 Task: Add an event with the title Second Lunch Break: Mindfulness and Stress Reduction Workshop, date ''2024/04/28'', time 8:00 AM to 10:00 AMand add a description: Teams will work together to analyze, strategize, and develop innovative solutions to the given challenges. They will leverage the collective intelligence and skills of team members to generate ideas, evaluate options, and make informed decisions.Select event color  Lavender . Add location for the event as: 789 Erechtheion, Athens, Greece, logged in from the account softage.10@softage.netand send the event invitation to softage.4@softage.net and softage.5@softage.net. Set a reminder for the event Every weekday(Monday to Friday)
Action: Mouse moved to (56, 90)
Screenshot: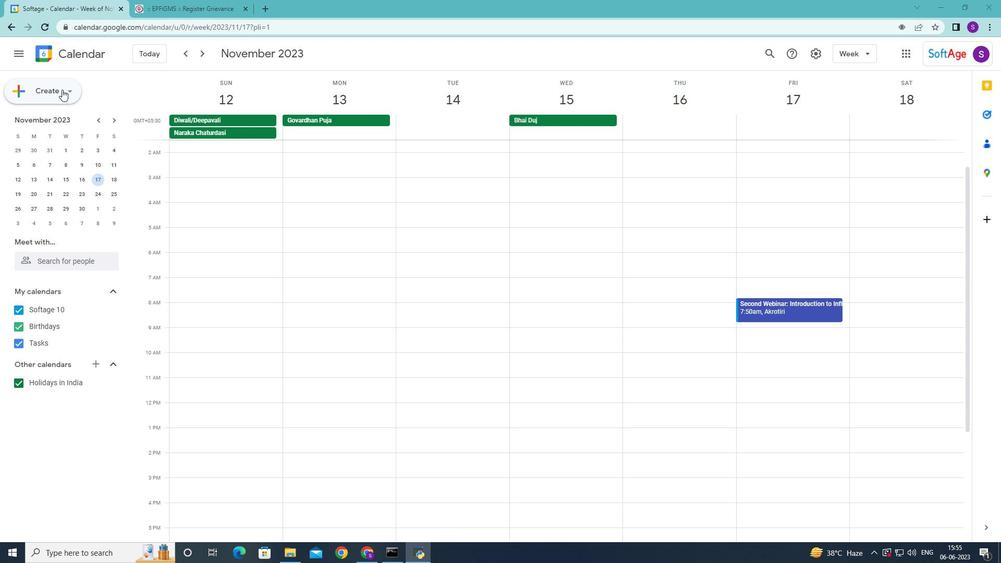 
Action: Mouse pressed left at (56, 90)
Screenshot: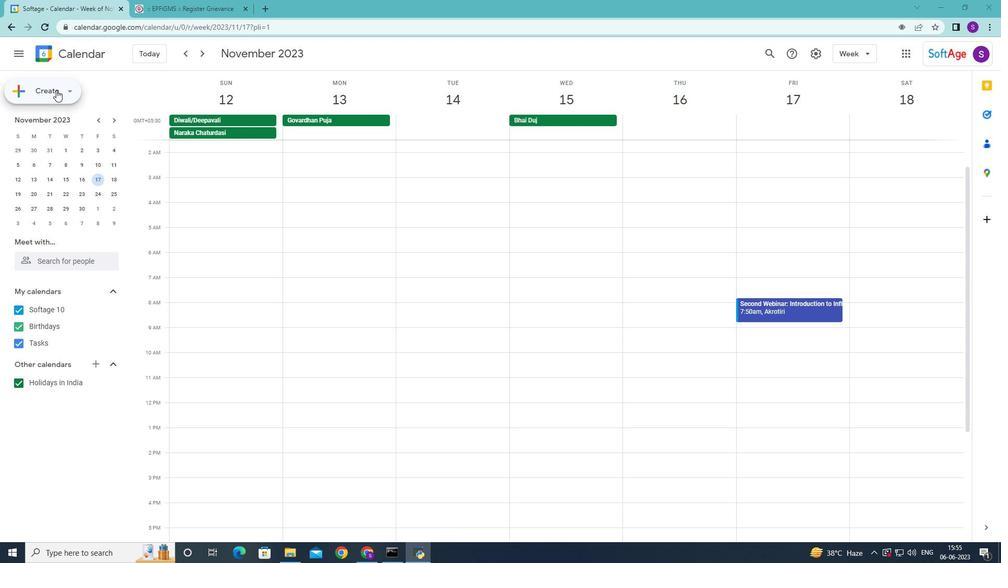 
Action: Mouse moved to (67, 120)
Screenshot: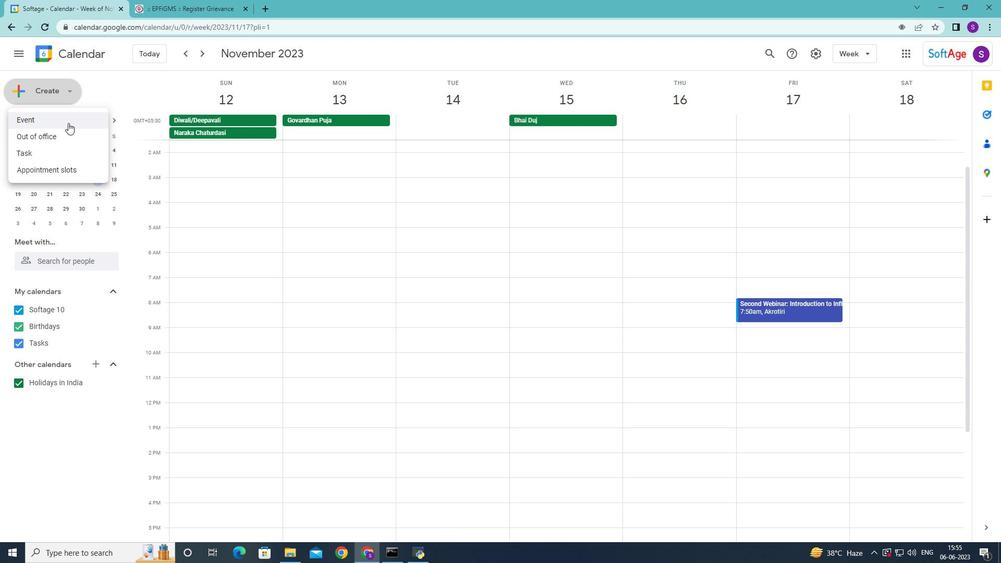 
Action: Mouse pressed left at (67, 120)
Screenshot: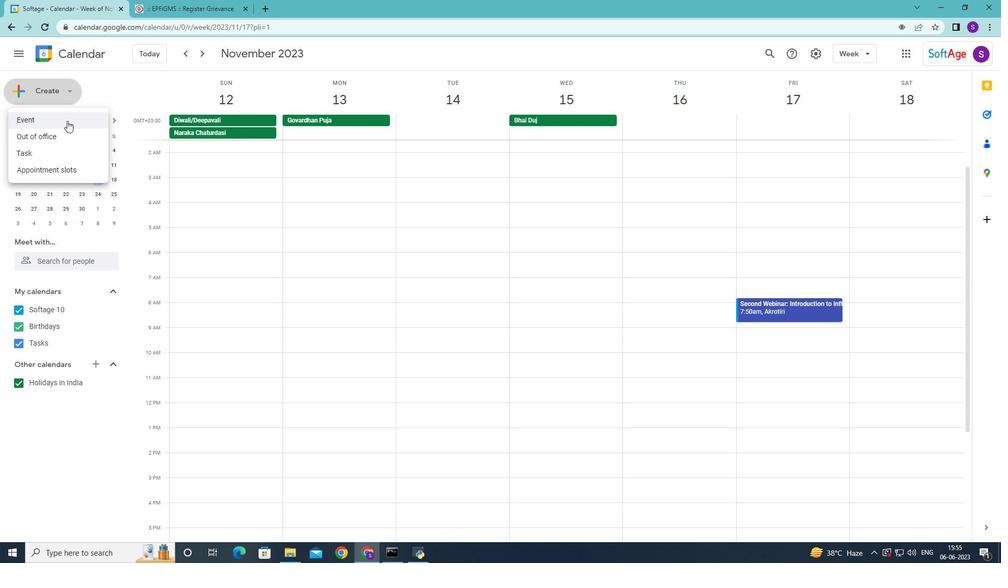 
Action: Mouse moved to (555, 265)
Screenshot: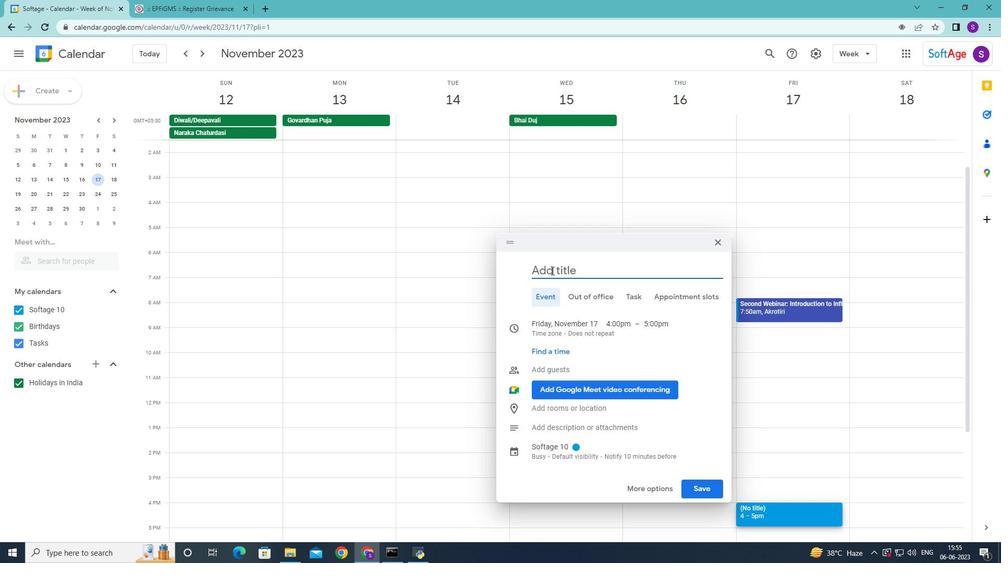 
Action: Mouse pressed left at (555, 265)
Screenshot: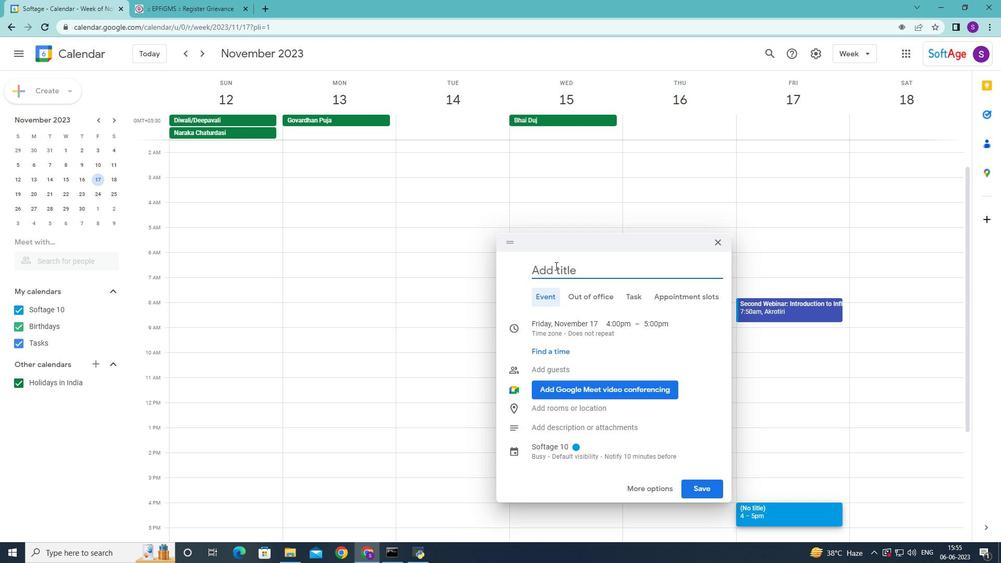 
Action: Key pressed <Key.shift>Second<Key.space><Key.shift>Lunch<Key.space><Key.shift>Break<Key.shift_r>:<Key.space><Key.shift>Mindfulness<Key.space>and<Key.space>stress<Key.space><Key.shift>Reduction<Key.space><Key.shift><Key.shift>Workshop,<Key.space><Key.shift>
Screenshot: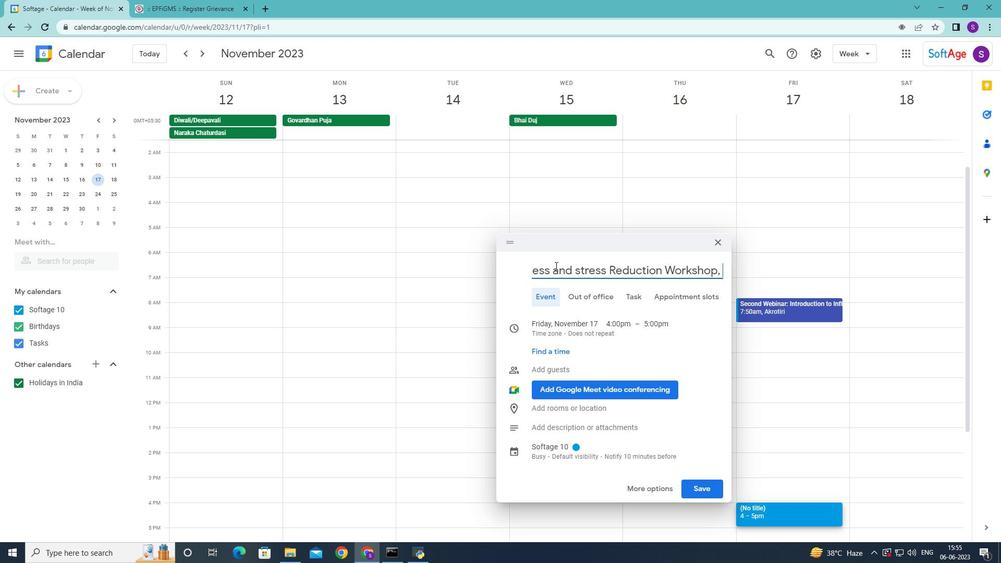 
Action: Mouse moved to (559, 335)
Screenshot: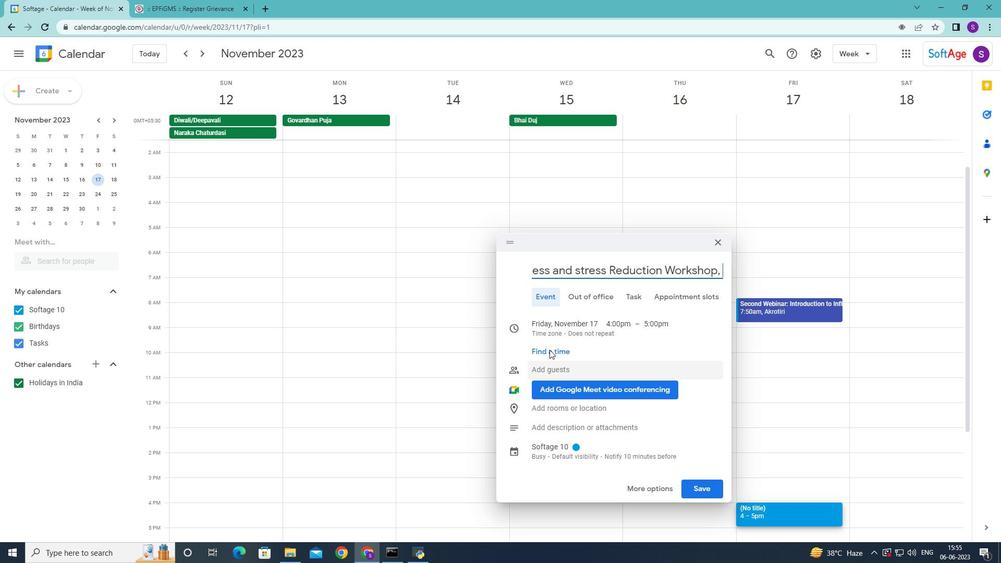 
Action: Mouse pressed left at (559, 335)
Screenshot: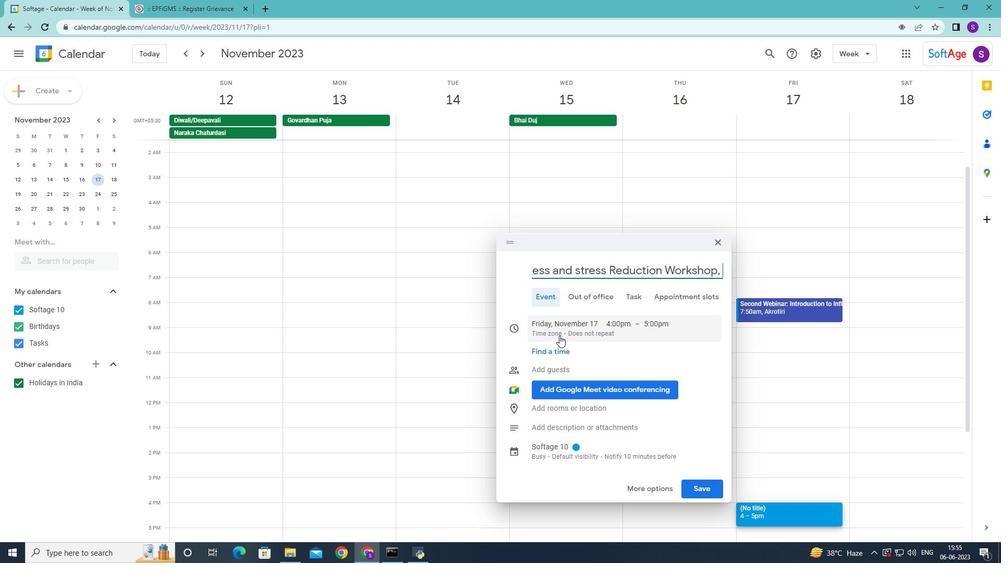 
Action: Mouse moved to (572, 306)
Screenshot: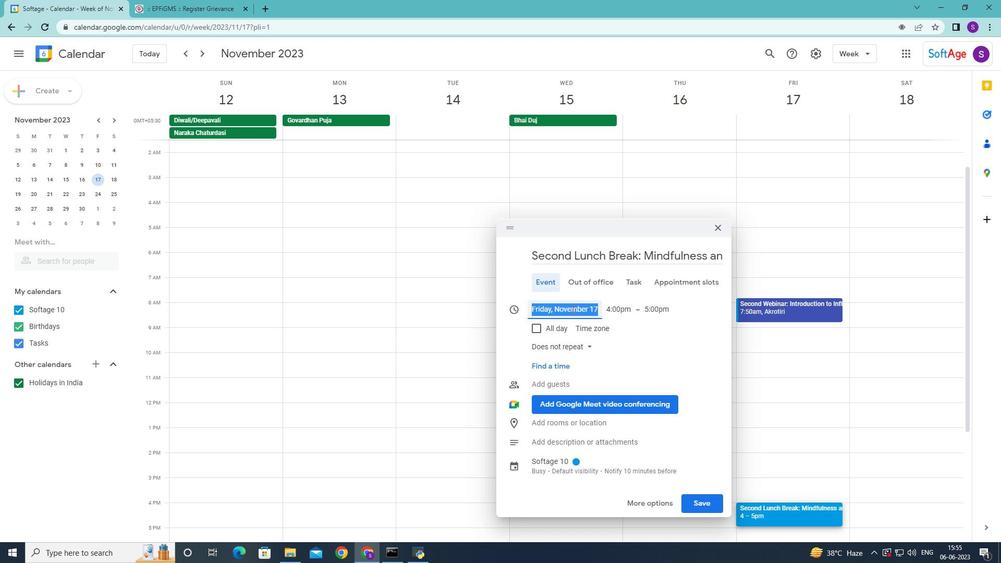 
Action: Mouse pressed left at (572, 306)
Screenshot: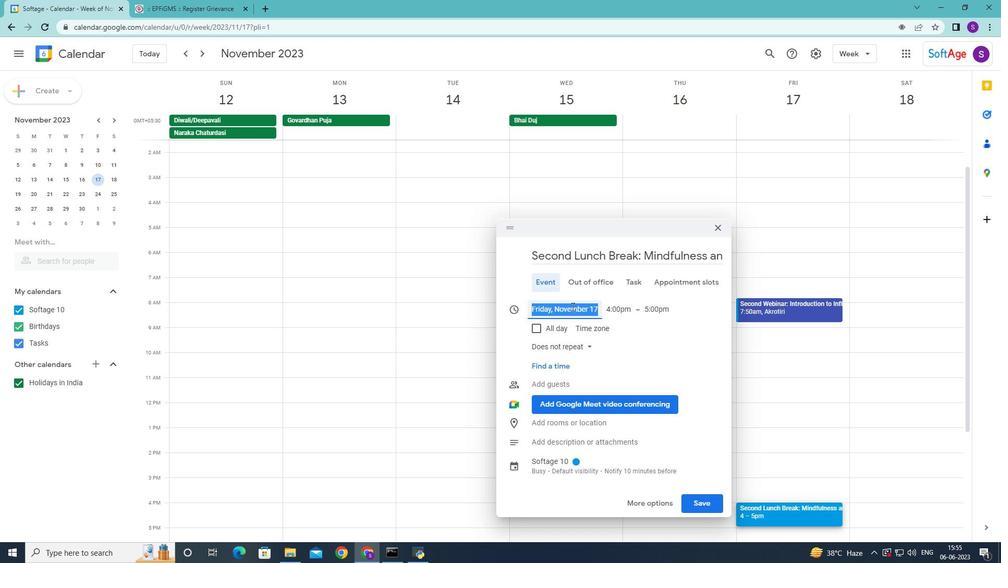 
Action: Mouse moved to (657, 332)
Screenshot: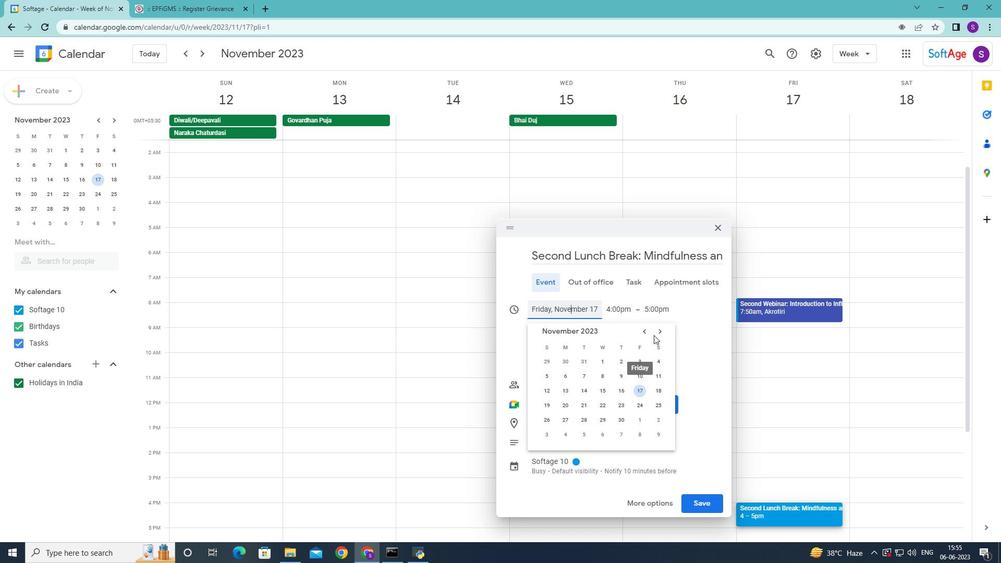
Action: Mouse pressed left at (657, 332)
Screenshot: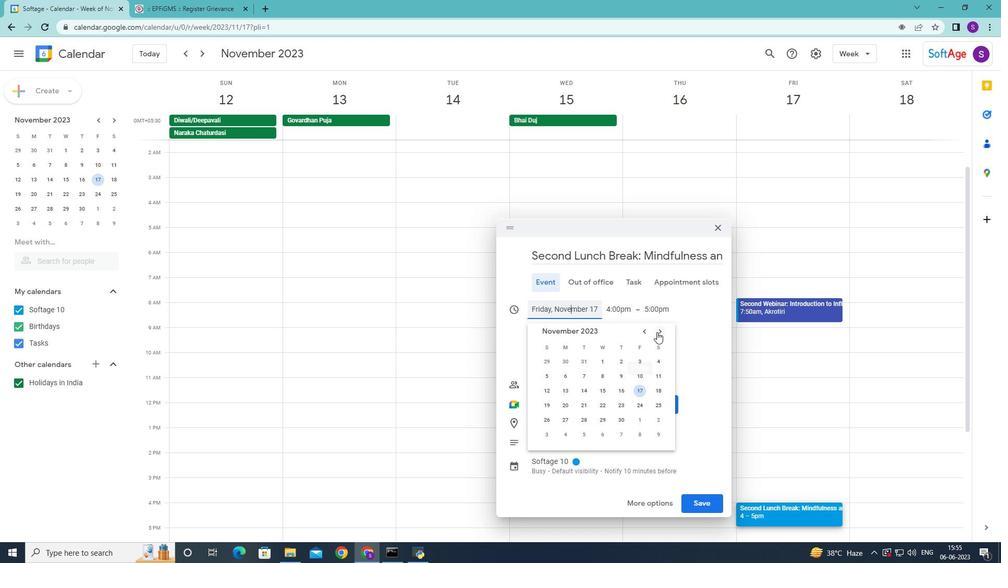 
Action: Mouse pressed left at (657, 332)
Screenshot: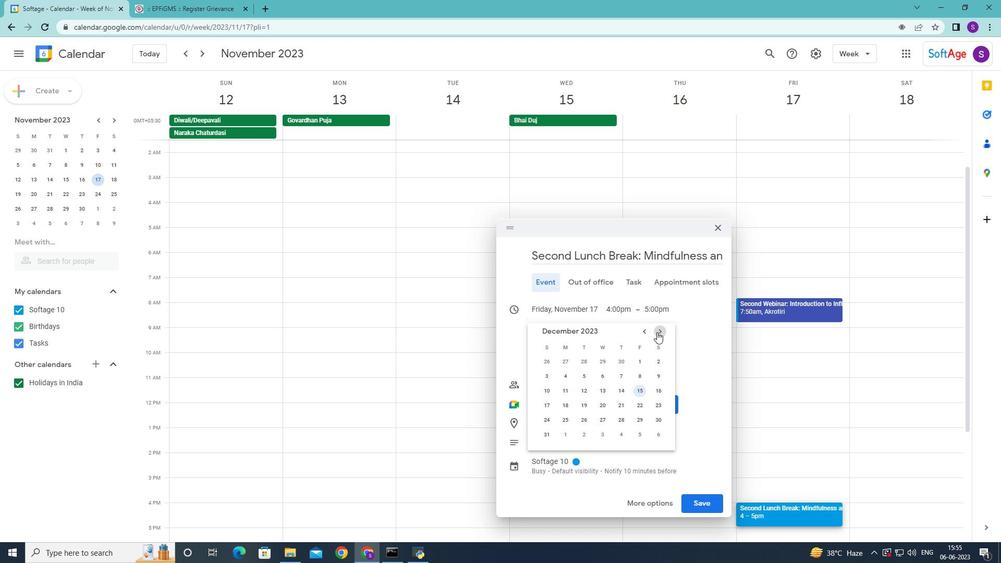 
Action: Mouse pressed left at (657, 332)
Screenshot: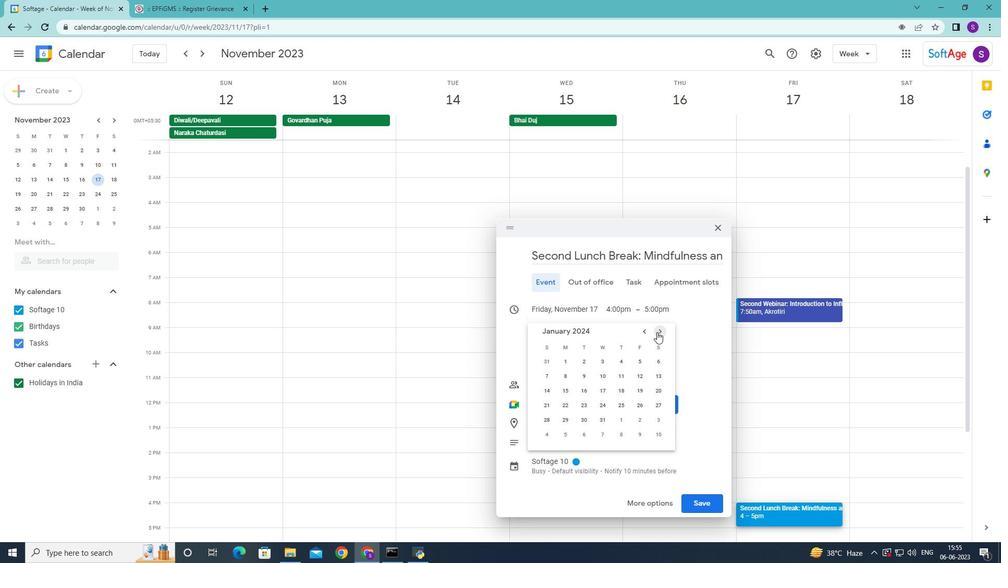
Action: Mouse moved to (657, 331)
Screenshot: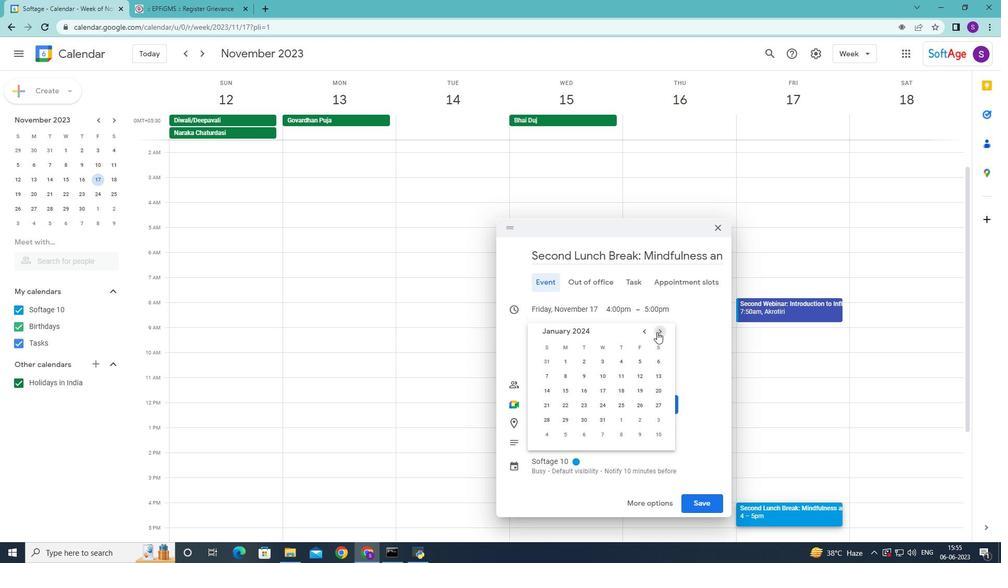 
Action: Mouse pressed left at (657, 331)
Screenshot: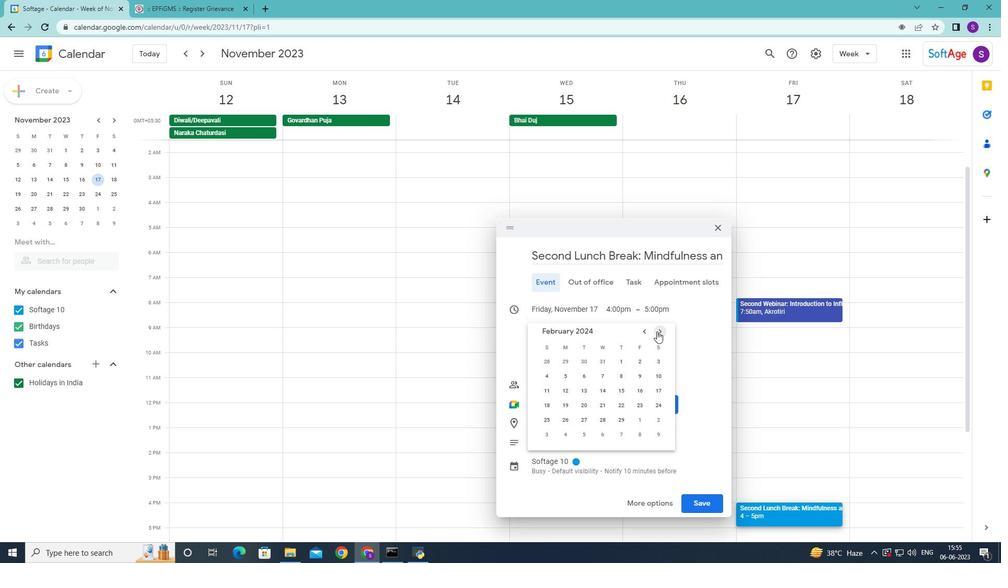 
Action: Mouse pressed left at (657, 331)
Screenshot: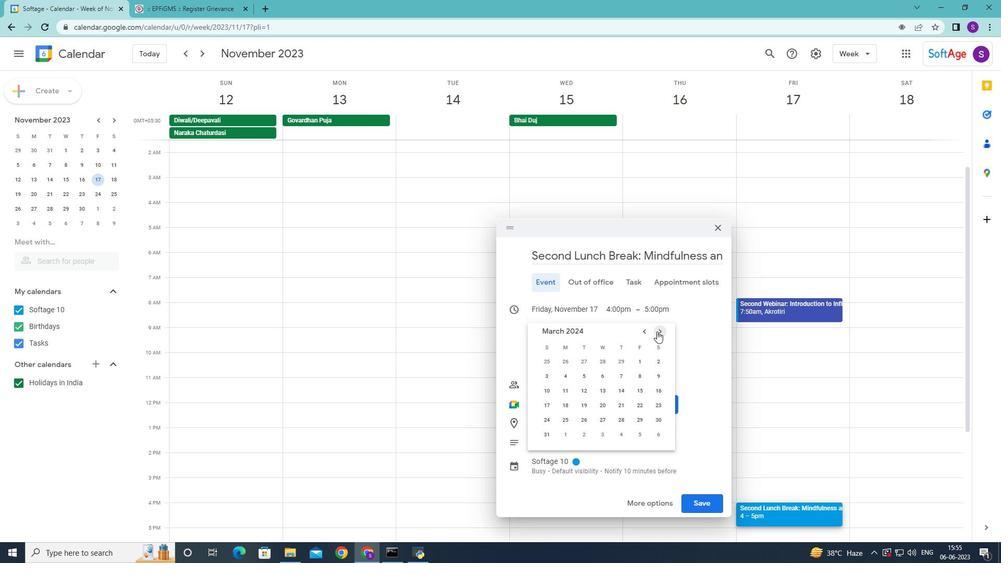 
Action: Mouse moved to (548, 420)
Screenshot: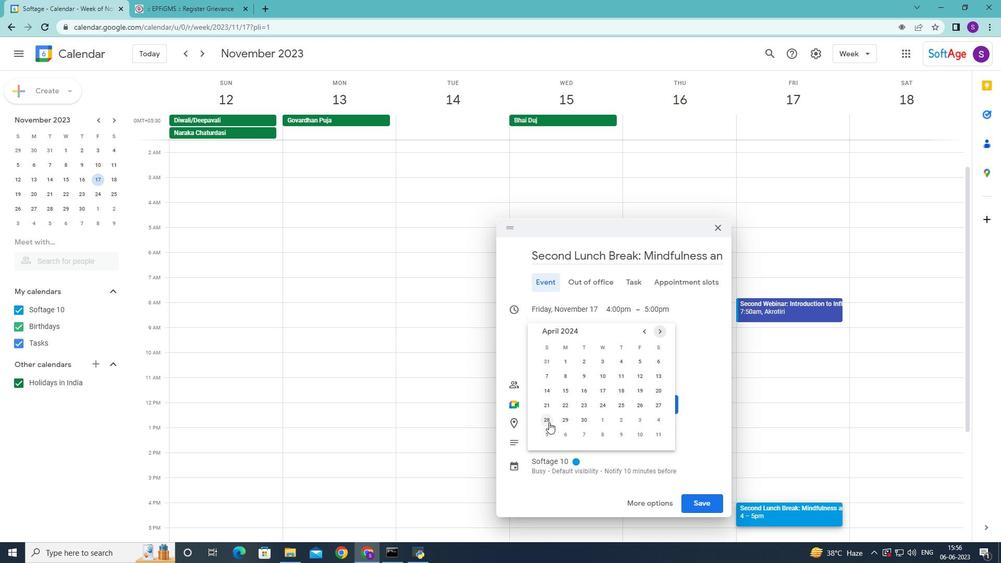 
Action: Mouse pressed left at (548, 420)
Screenshot: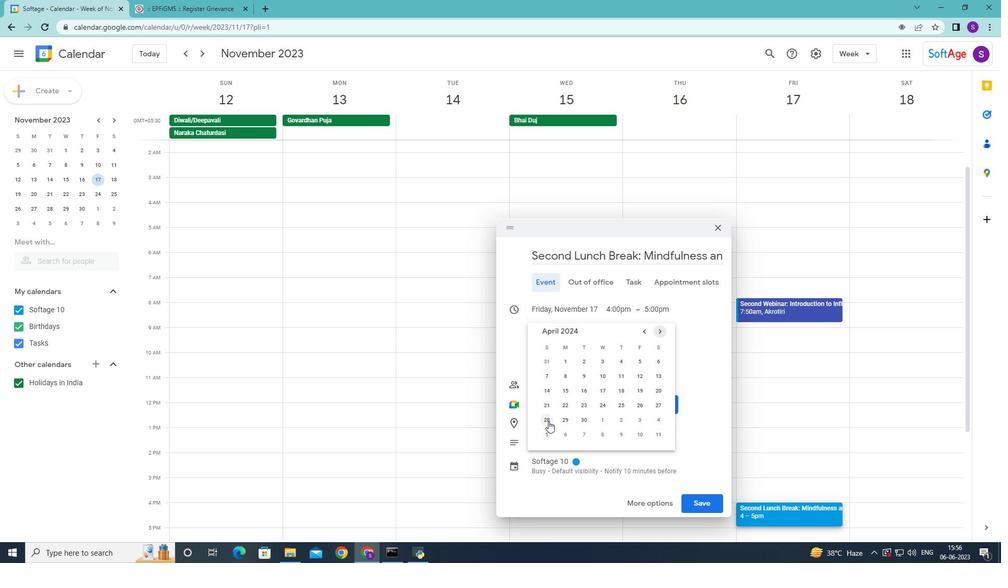
Action: Mouse moved to (406, 312)
Screenshot: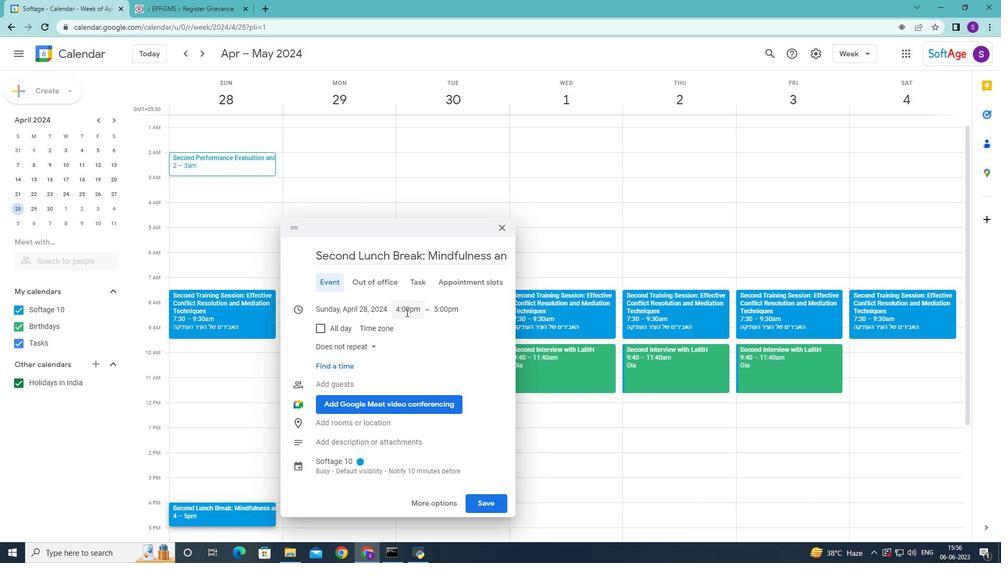 
Action: Mouse pressed left at (406, 312)
Screenshot: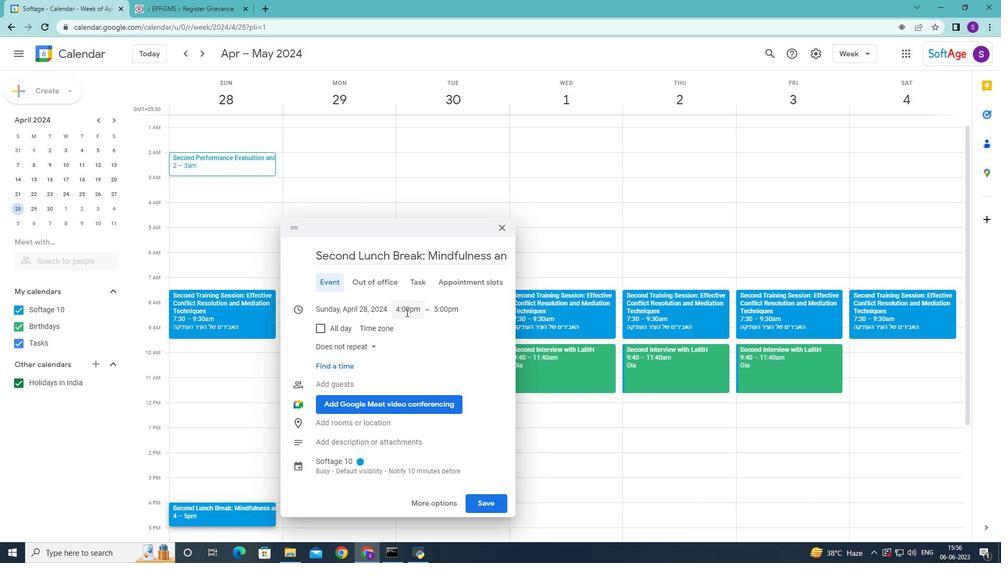 
Action: Mouse moved to (435, 377)
Screenshot: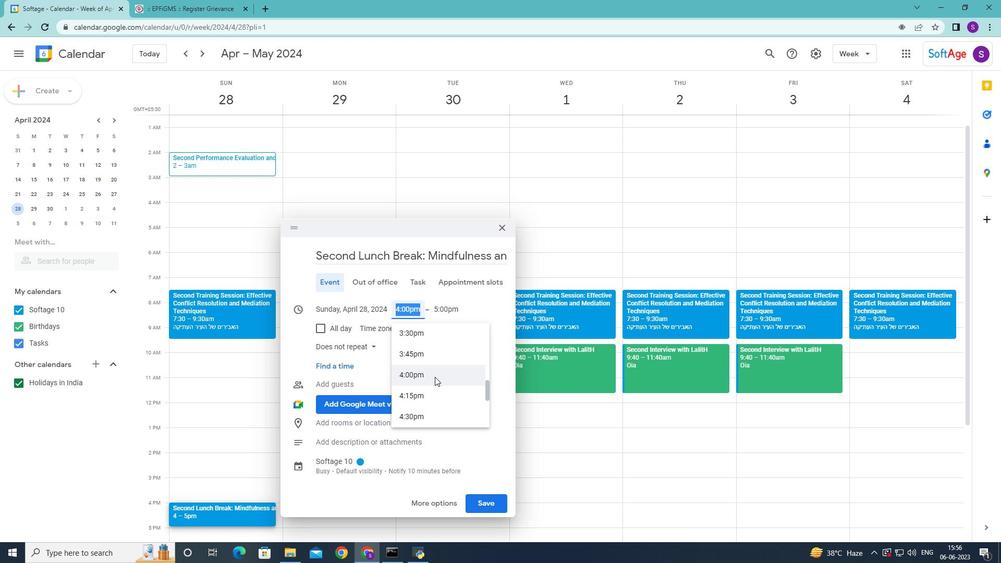 
Action: Mouse scrolled (435, 377) with delta (0, 0)
Screenshot: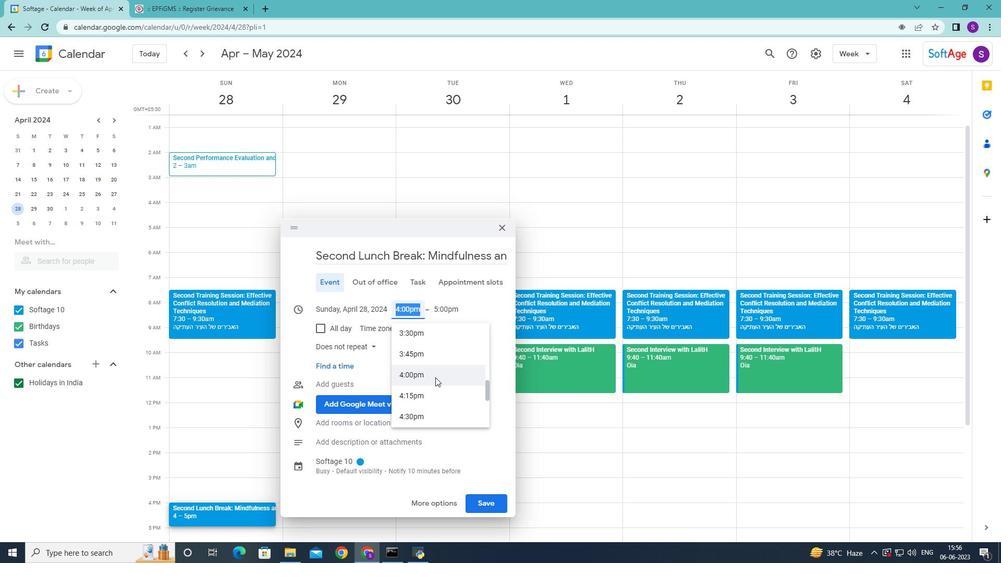 
Action: Mouse moved to (435, 377)
Screenshot: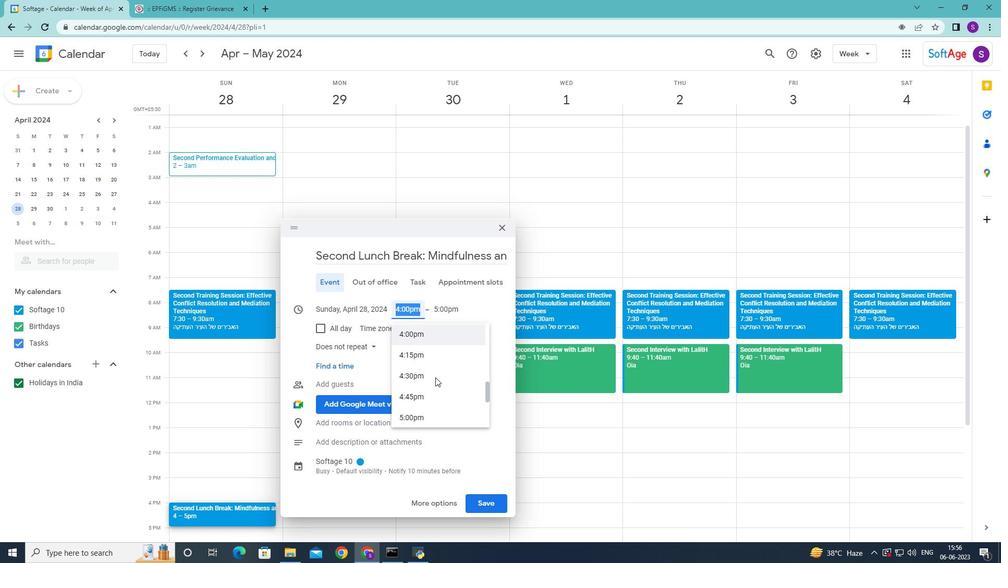 
Action: Mouse scrolled (435, 377) with delta (0, 0)
Screenshot: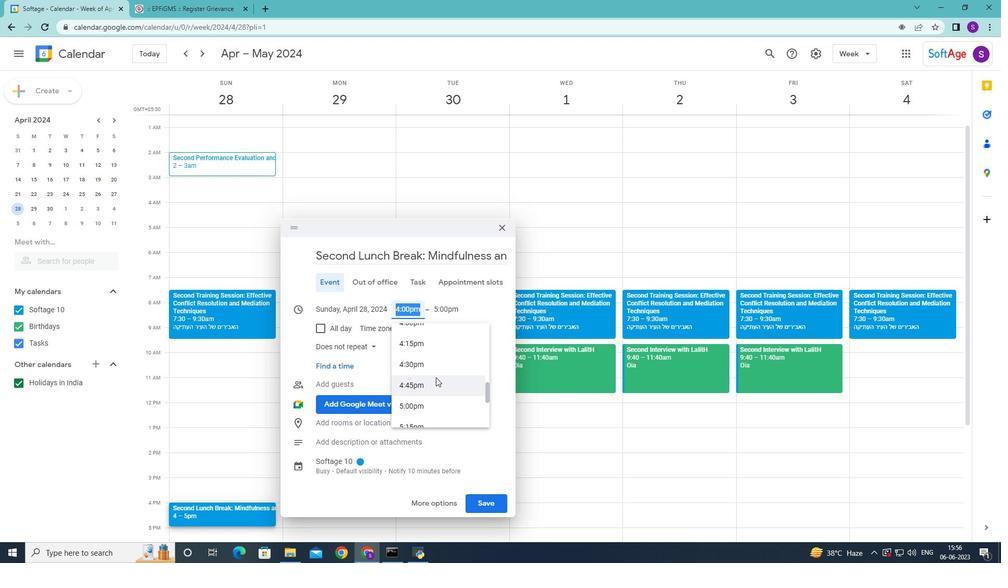 
Action: Mouse moved to (434, 381)
Screenshot: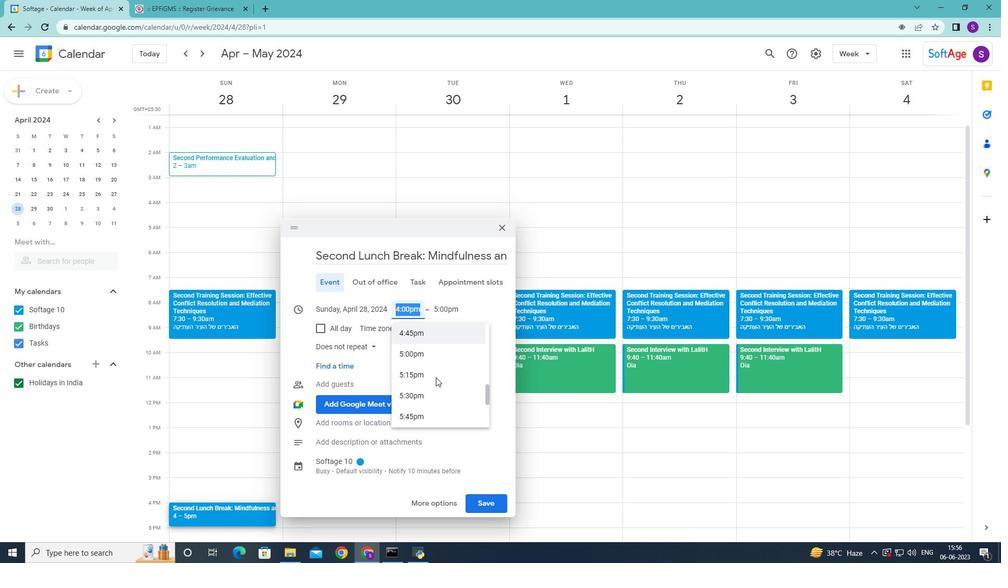 
Action: Mouse scrolled (434, 380) with delta (0, 0)
Screenshot: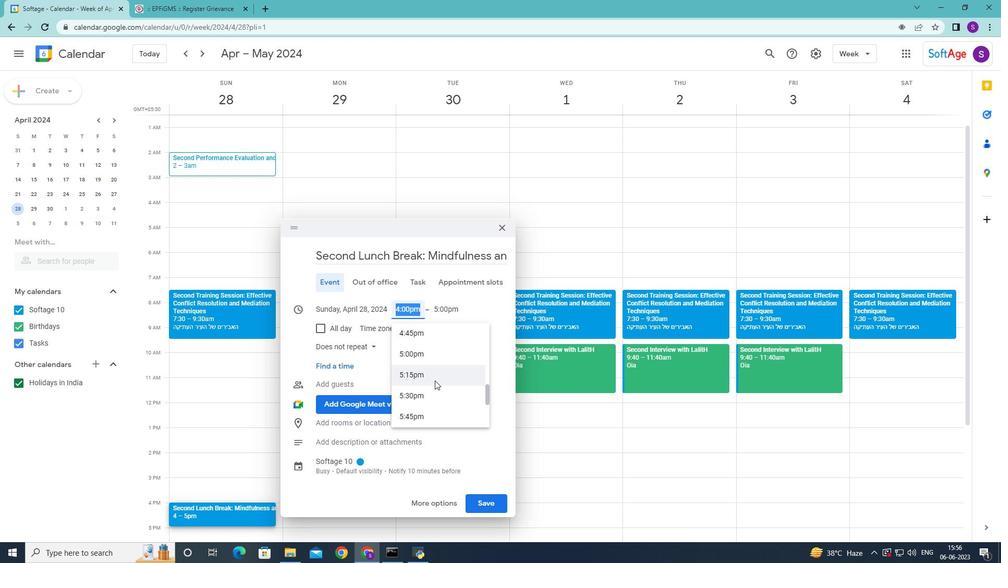 
Action: Mouse moved to (434, 382)
Screenshot: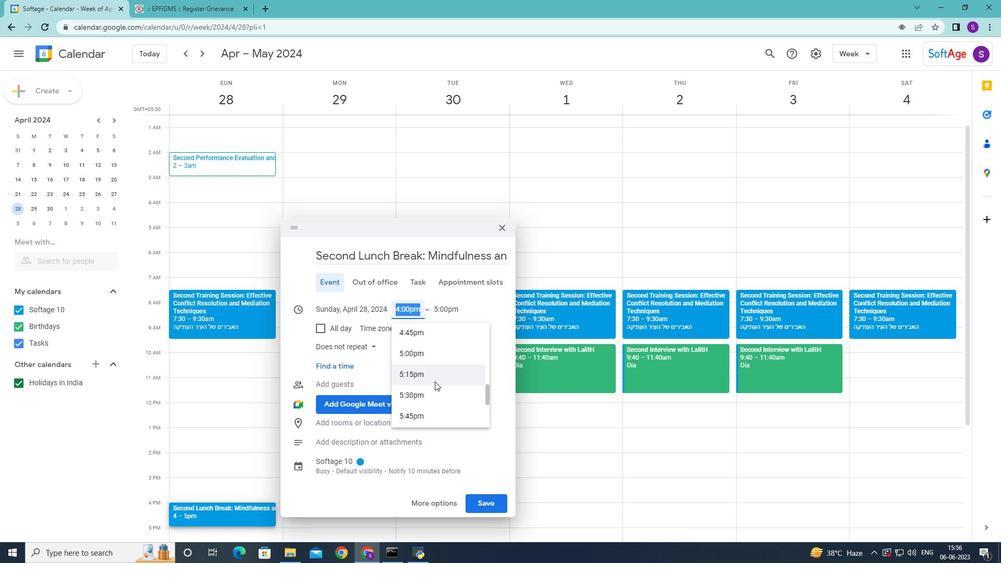
Action: Mouse scrolled (434, 381) with delta (0, 0)
Screenshot: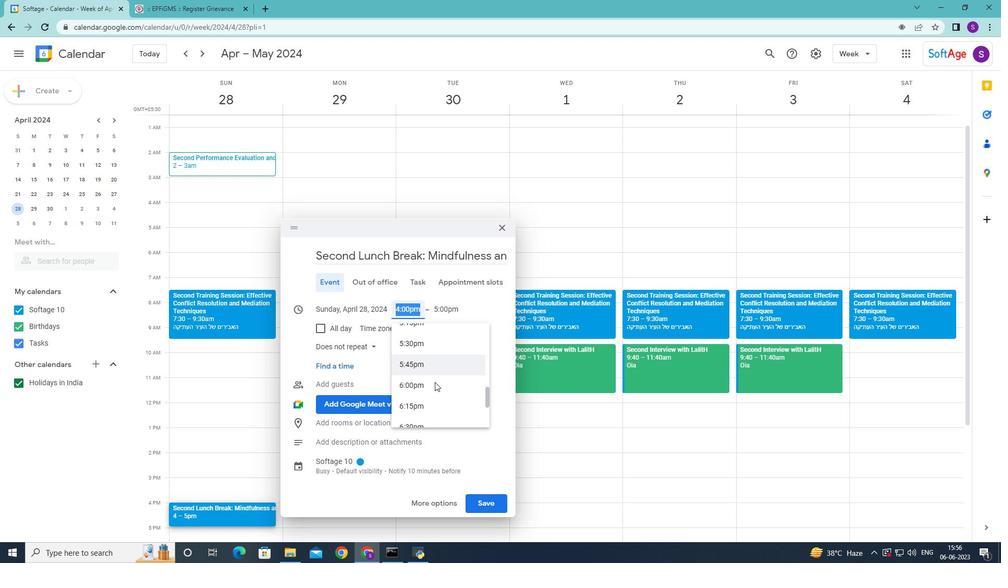 
Action: Mouse scrolled (434, 381) with delta (0, 0)
Screenshot: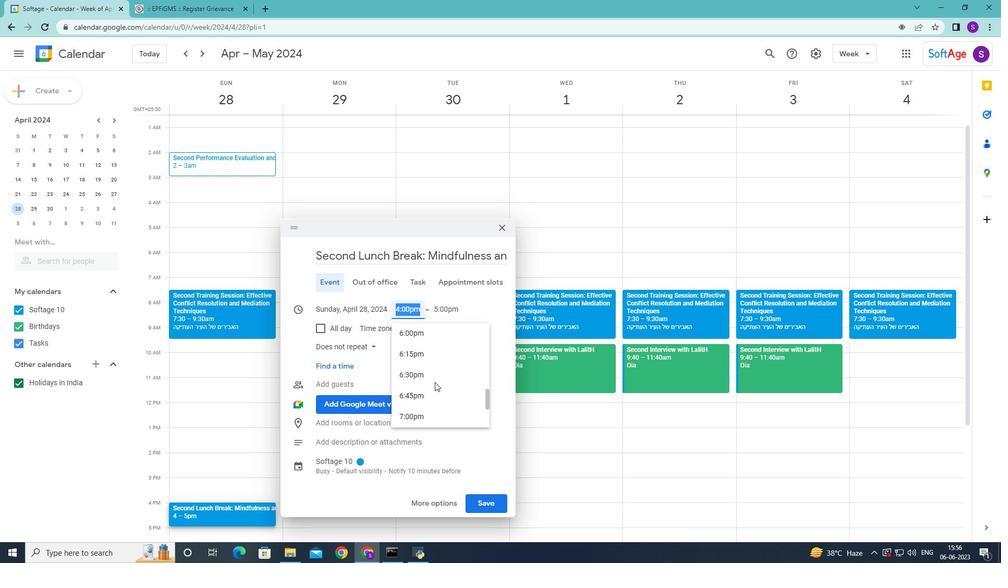 
Action: Mouse scrolled (434, 381) with delta (0, 0)
Screenshot: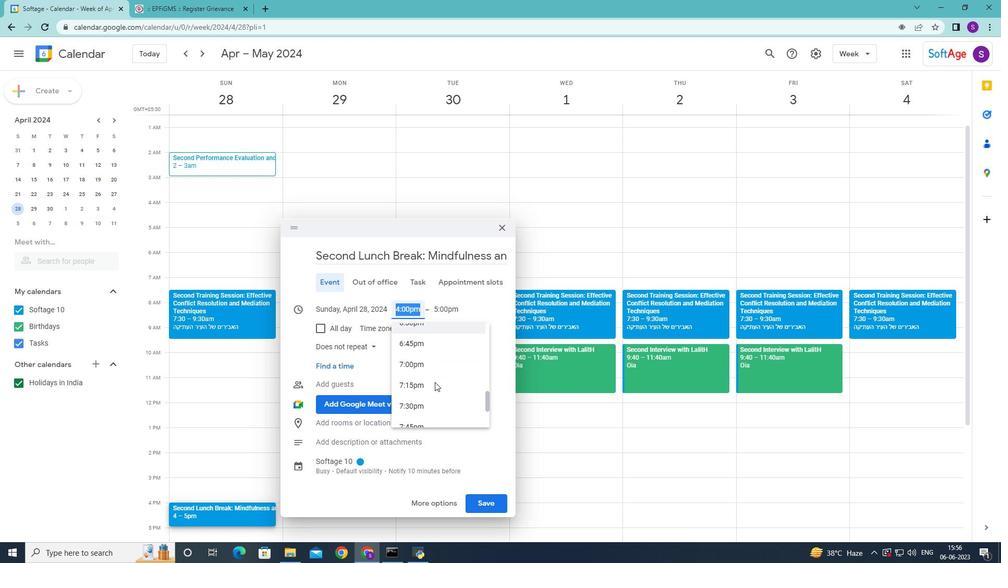 
Action: Mouse moved to (432, 394)
Screenshot: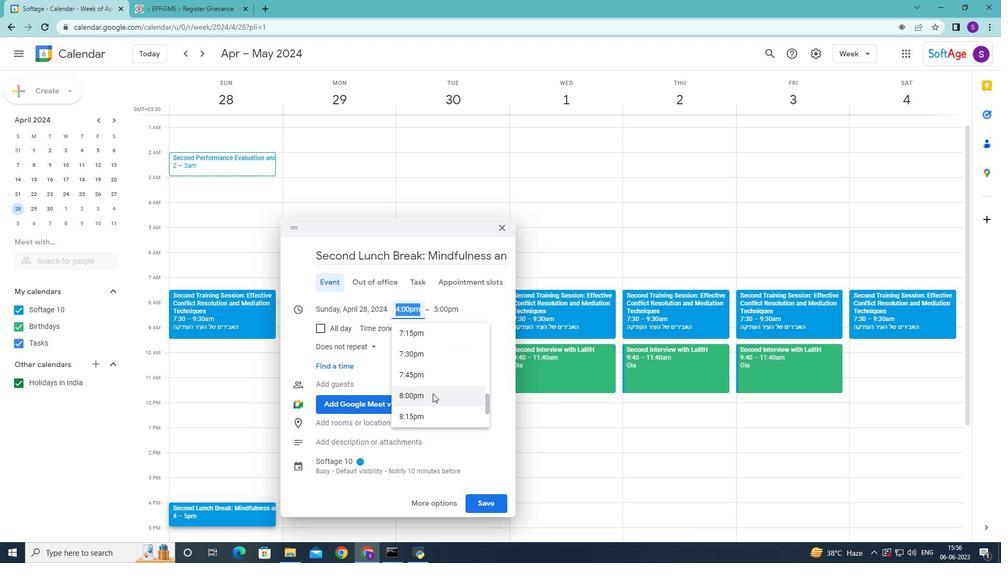 
Action: Mouse pressed left at (432, 394)
Screenshot: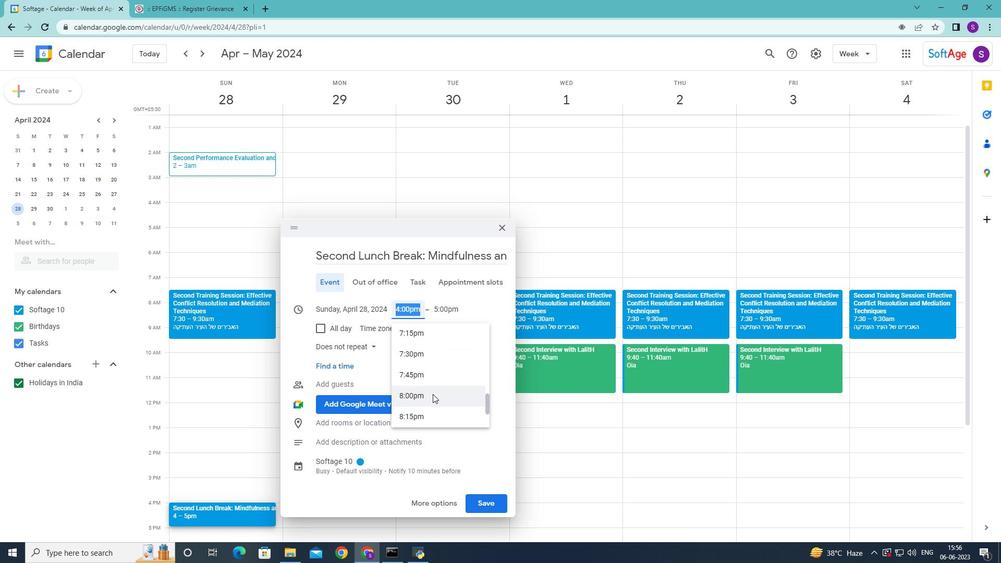 
Action: Mouse moved to (452, 311)
Screenshot: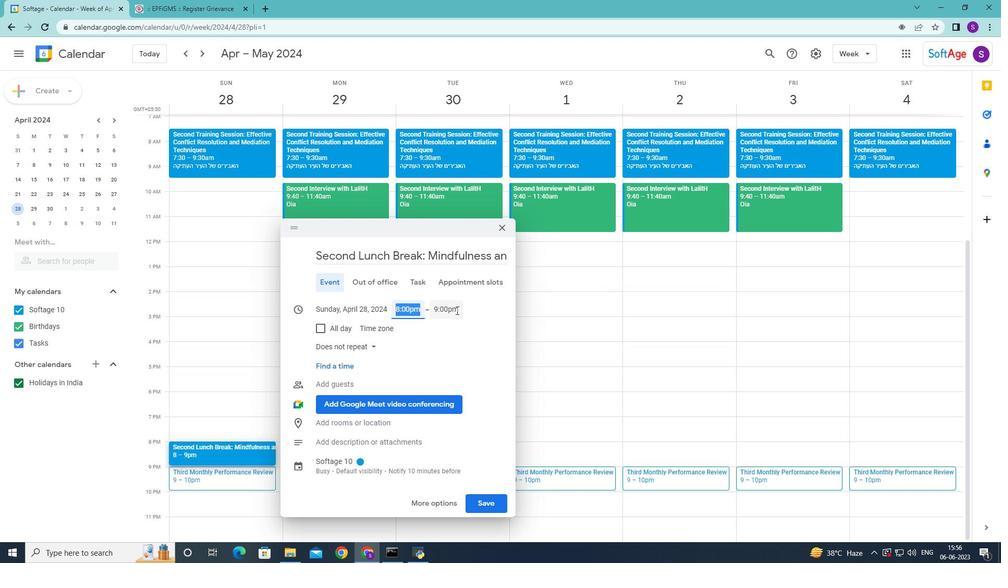 
Action: Mouse pressed left at (452, 311)
Screenshot: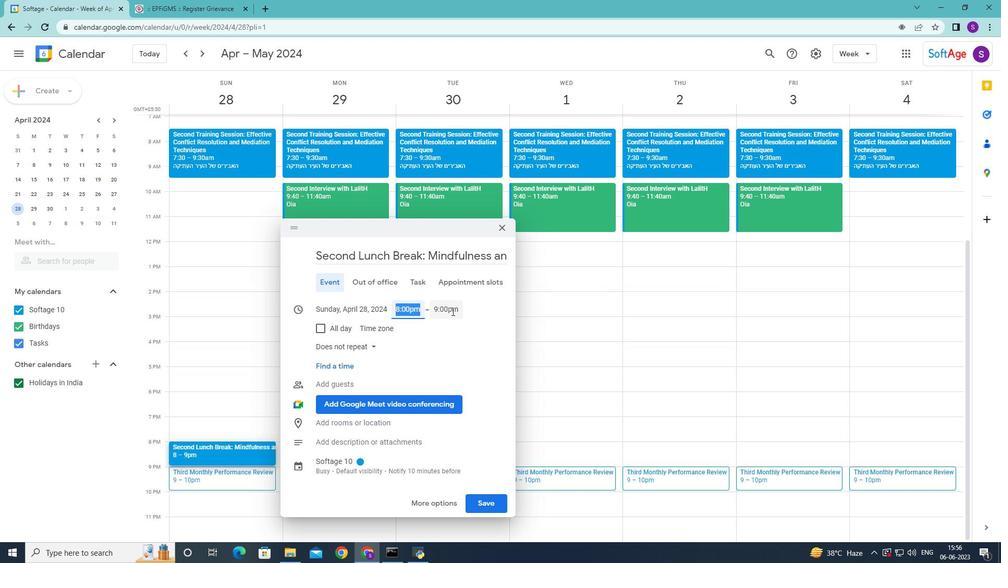 
Action: Mouse moved to (454, 417)
Screenshot: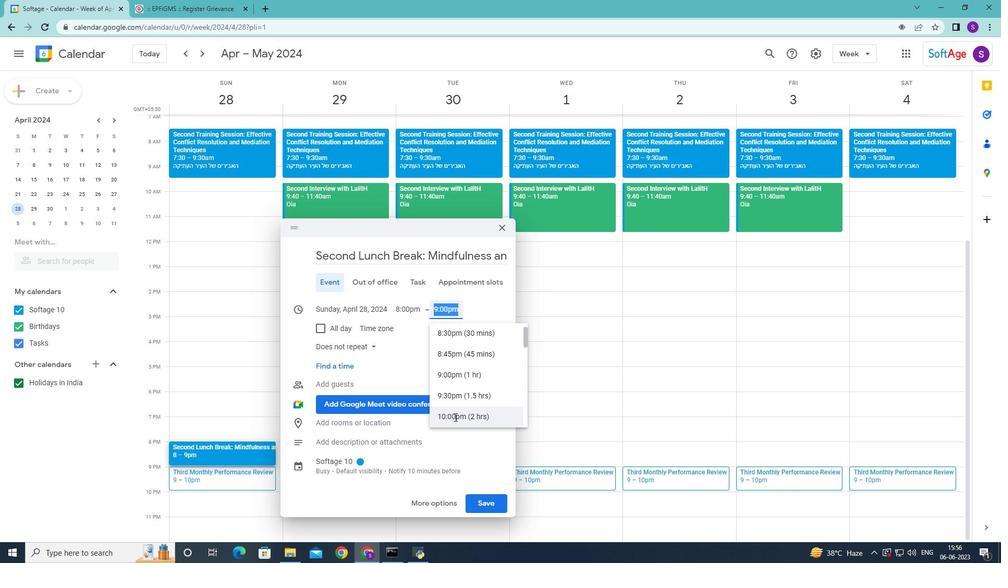 
Action: Mouse pressed left at (454, 417)
Screenshot: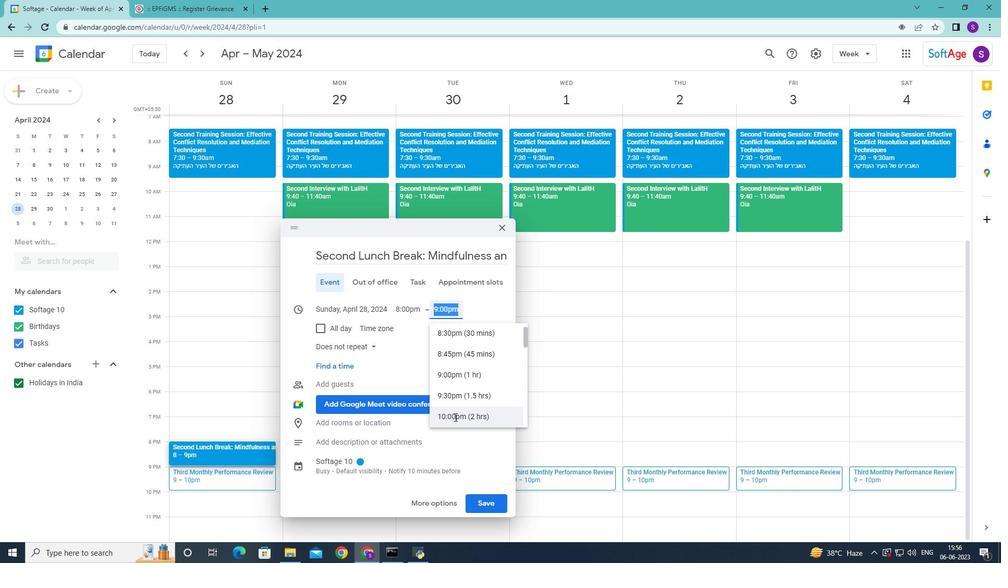 
Action: Mouse moved to (442, 454)
Screenshot: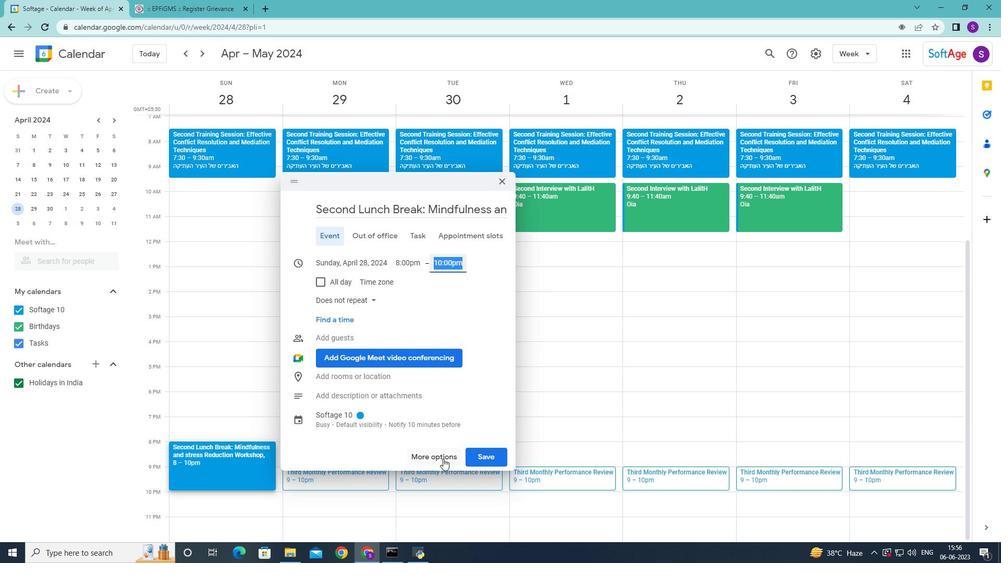 
Action: Mouse pressed left at (442, 454)
Screenshot: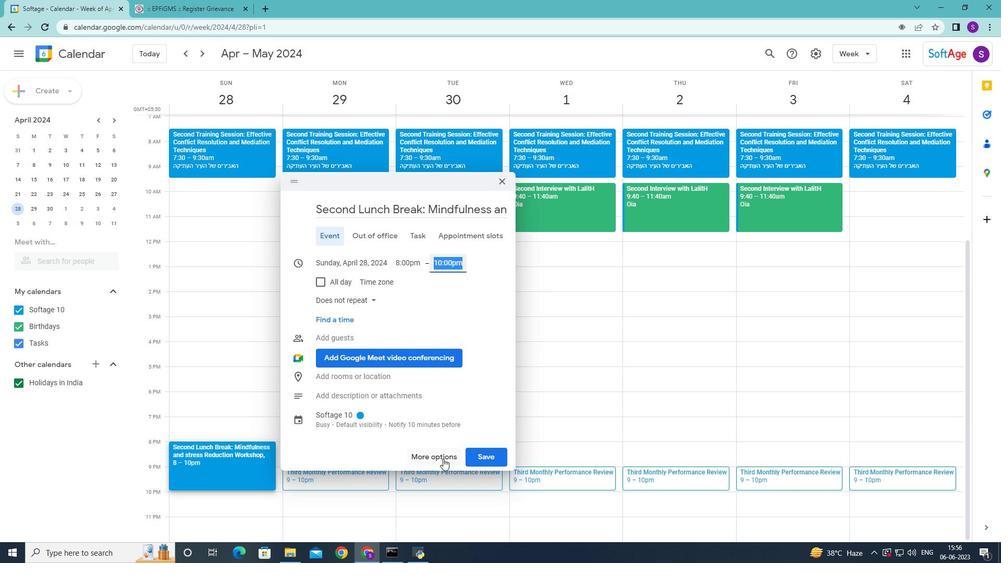 
Action: Mouse moved to (191, 372)
Screenshot: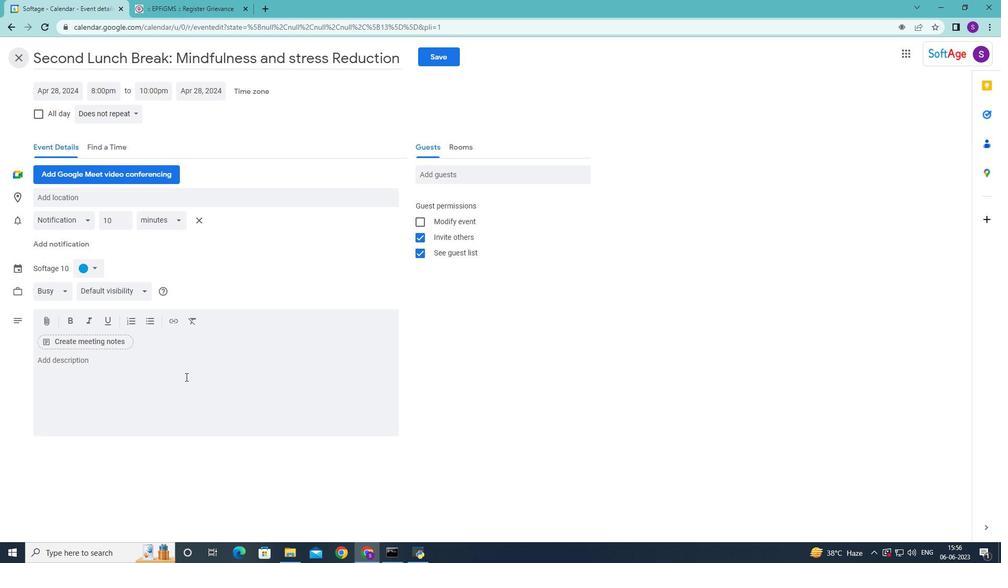 
Action: Mouse pressed left at (191, 372)
Screenshot: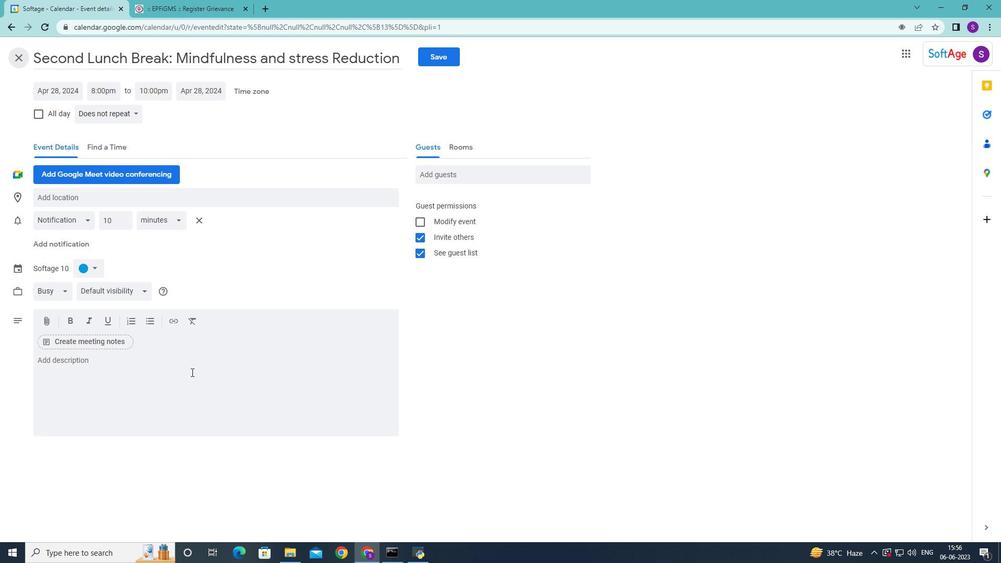 
Action: Mouse moved to (191, 371)
Screenshot: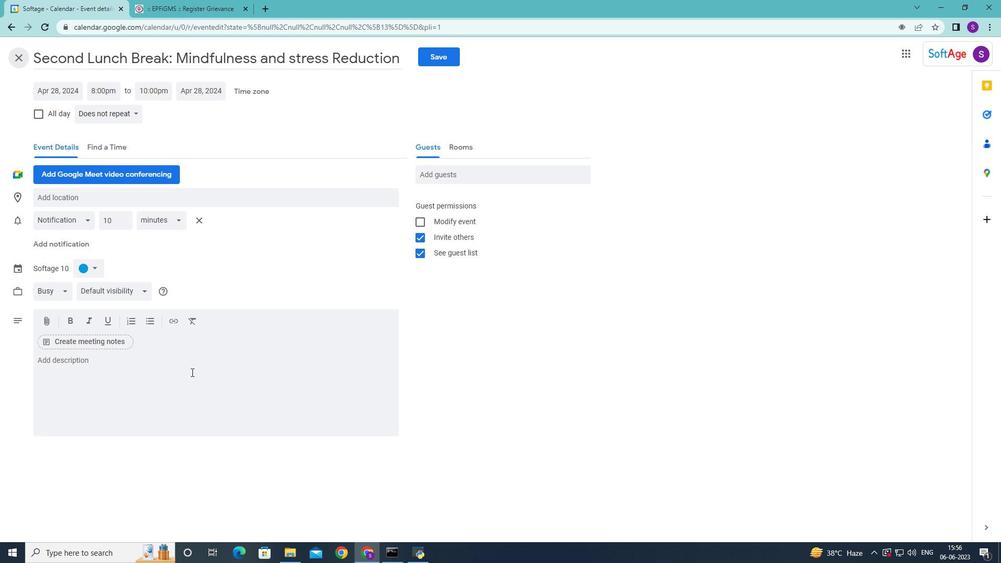 
Action: Key pressed <Key.shift>Tams<Key.space><Key.backspace><Key.backspace><Key.backspace><Key.backspace>eams<Key.space>will<Key.space>work<Key.space>together<Key.space>to<Key.space>analyze<Key.space><Key.backspace>,<Key.space>strategize,<Key.space>and<Key.space>f<Key.backspace>develop<Key.space>innovative<Key.space>solutions<Key.space>to<Key.space>the<Key.space>given<Key.space>
Screenshot: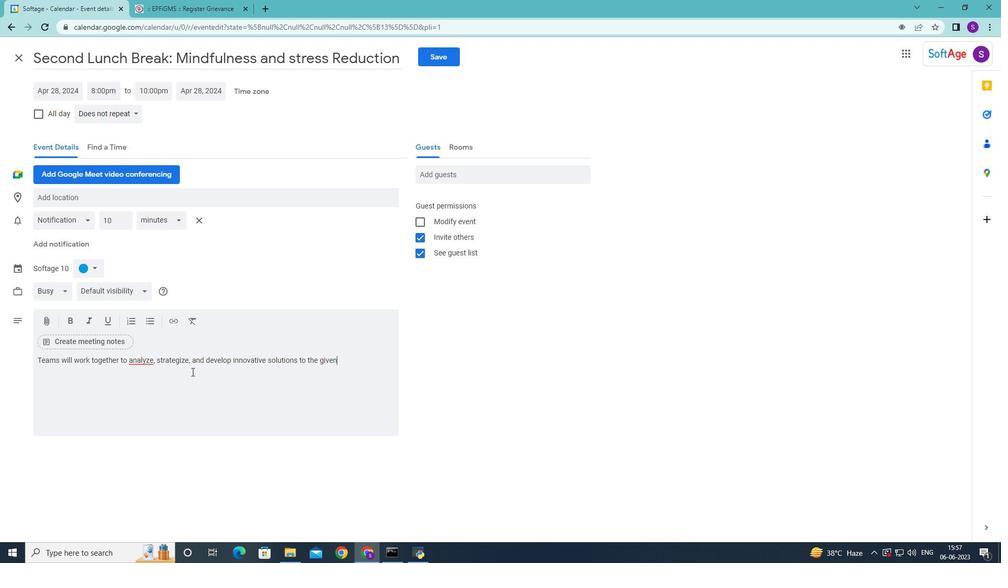 
Action: Mouse moved to (352, 364)
Screenshot: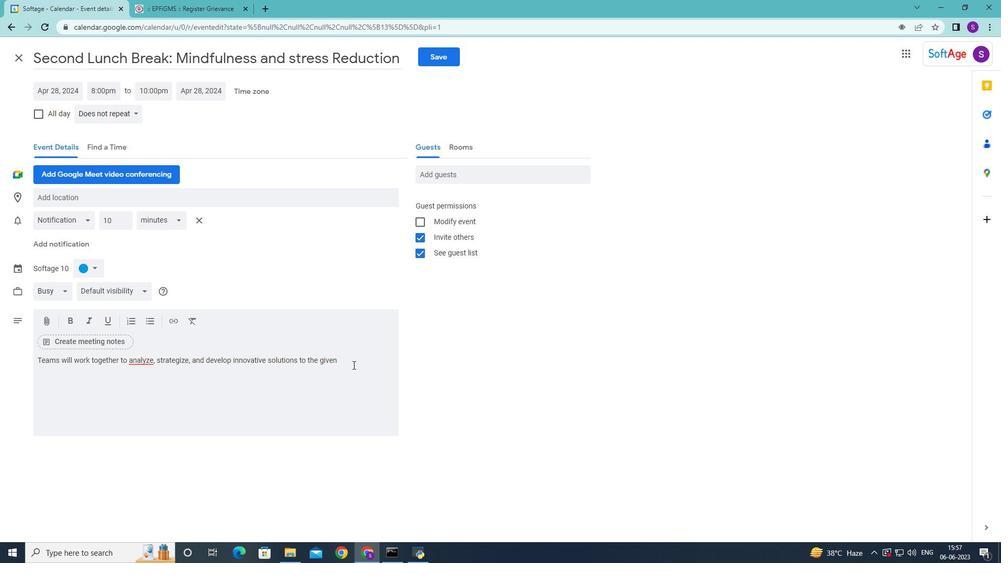 
Action: Mouse pressed left at (352, 364)
Screenshot: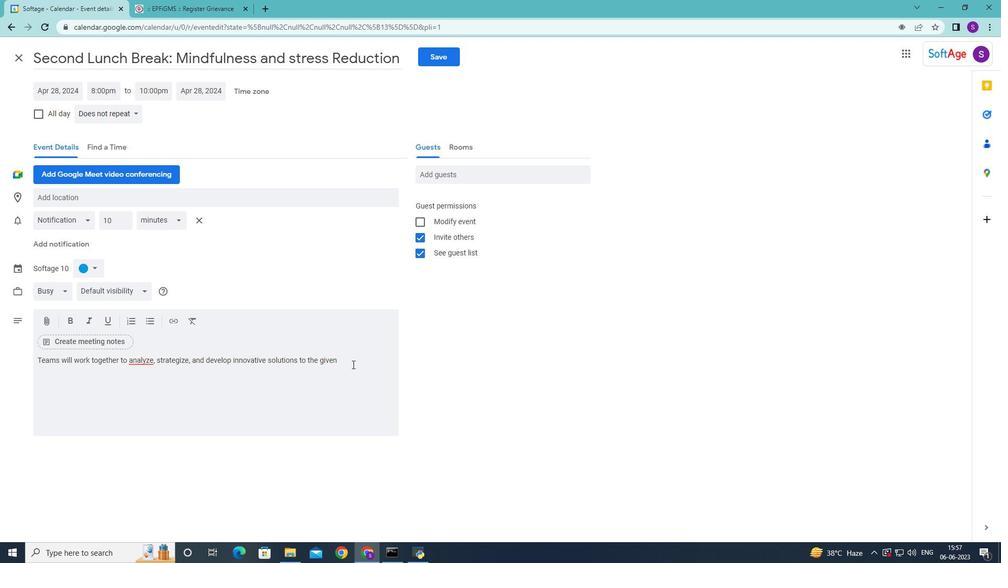 
Action: Mouse moved to (352, 364)
Screenshot: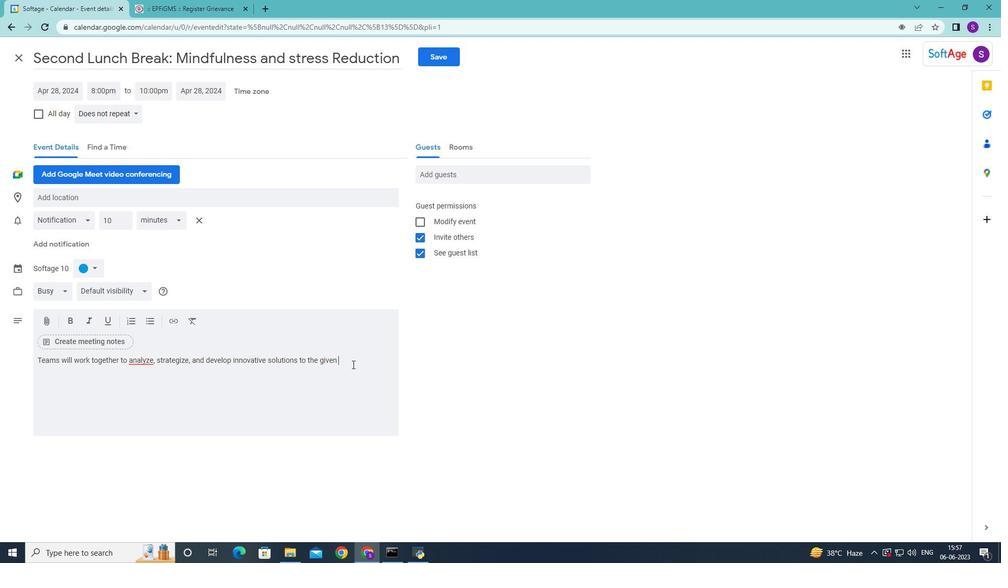 
Action: Key pressed challenges.<Key.space><Key.shift>They<Key.space>will<Key.space>leverage<Key.space>the<Key.space>
Screenshot: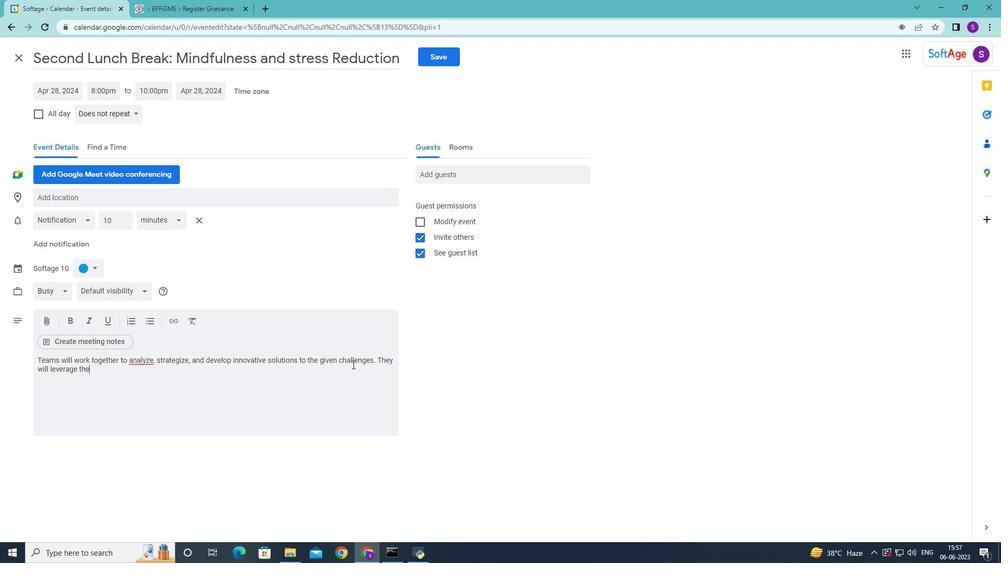 
Action: Mouse moved to (352, 364)
Screenshot: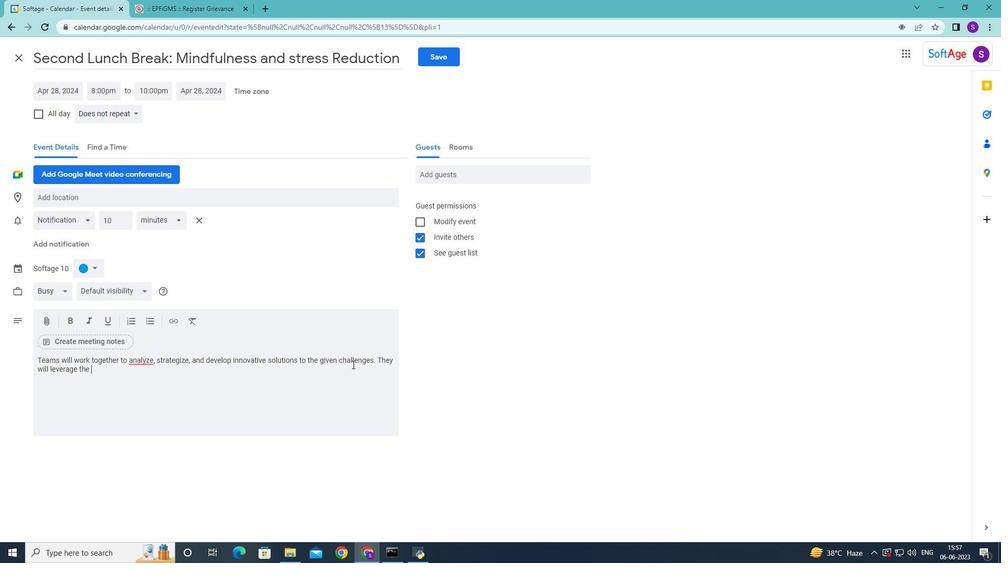 
Action: Key pressed collective<Key.space>intelligence<Key.space>and<Key.space>skills<Key.space>of<Key.space>team<Key.space>members<Key.space>to<Key.space>generate<Key.space>ideas,<Key.space>ec<Key.backspace>valuate<Key.space>options,<Key.space>and<Key.space>make<Key.space>informed<Key.space>decisions.<Key.space>
Screenshot: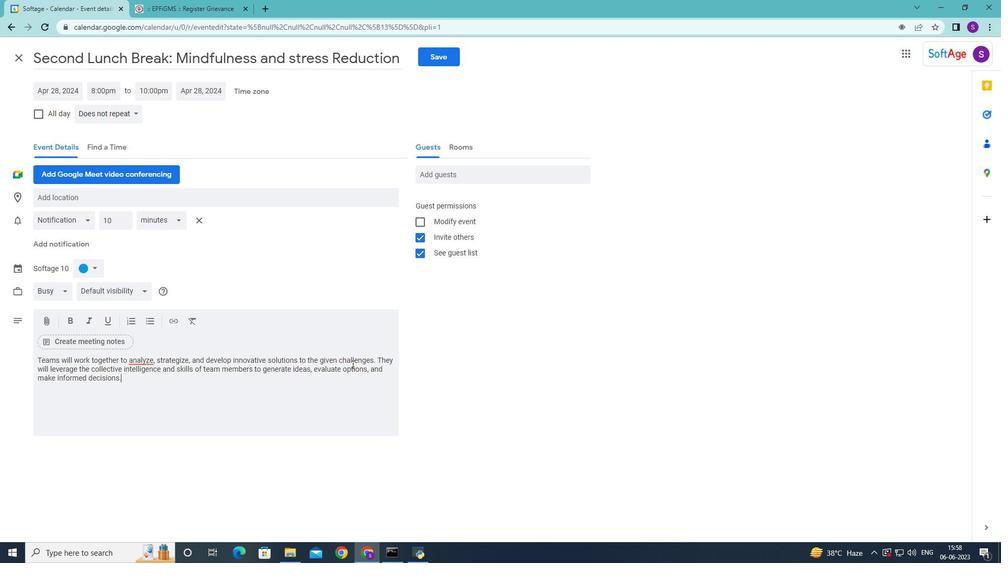 
Action: Mouse moved to (99, 269)
Screenshot: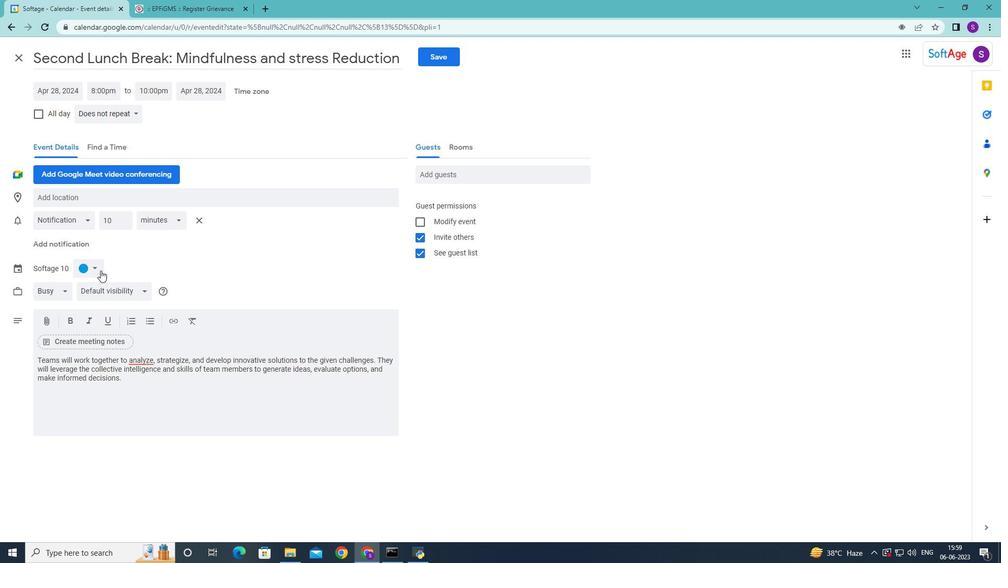 
Action: Mouse pressed left at (99, 269)
Screenshot: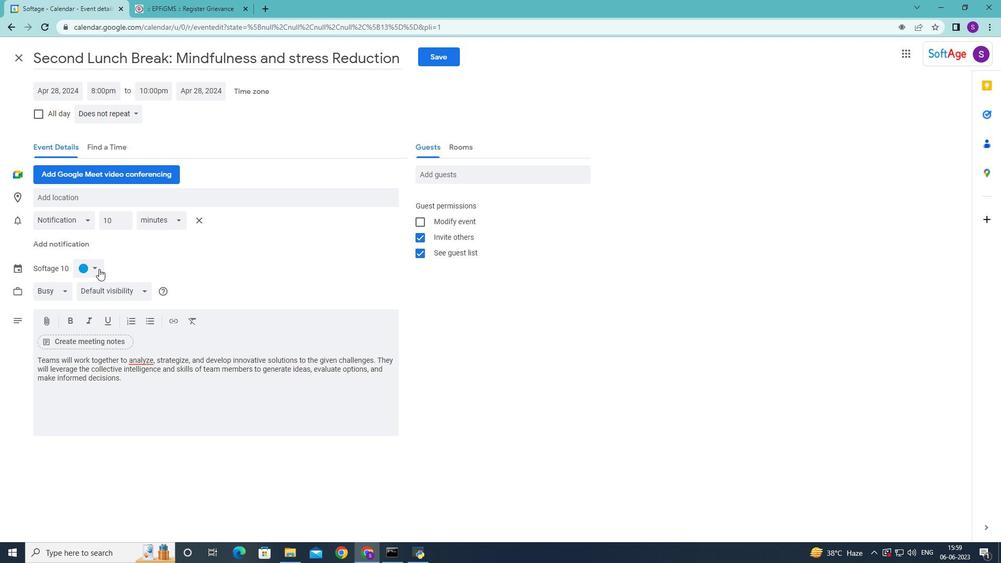 
Action: Mouse moved to (85, 319)
Screenshot: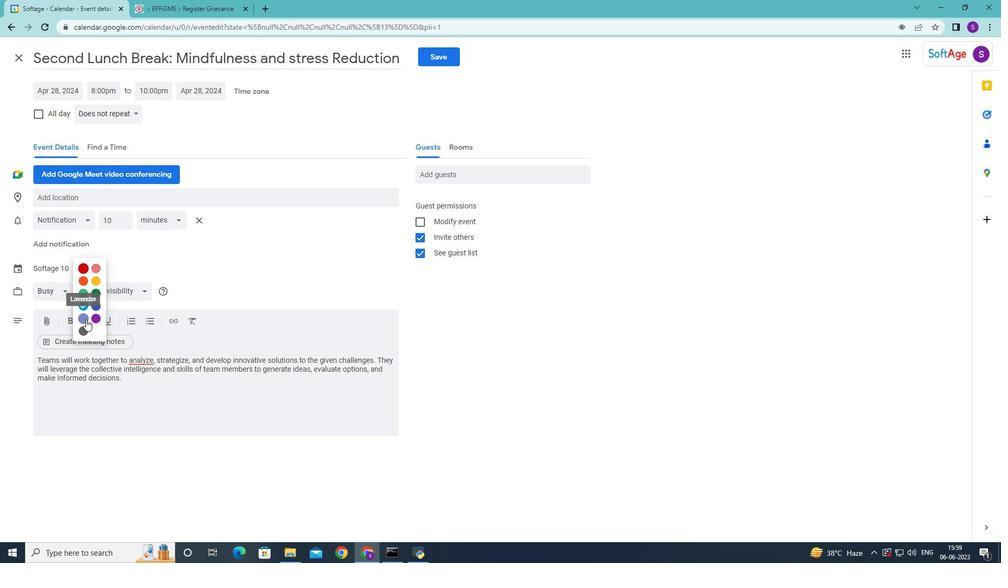 
Action: Mouse pressed left at (85, 319)
Screenshot: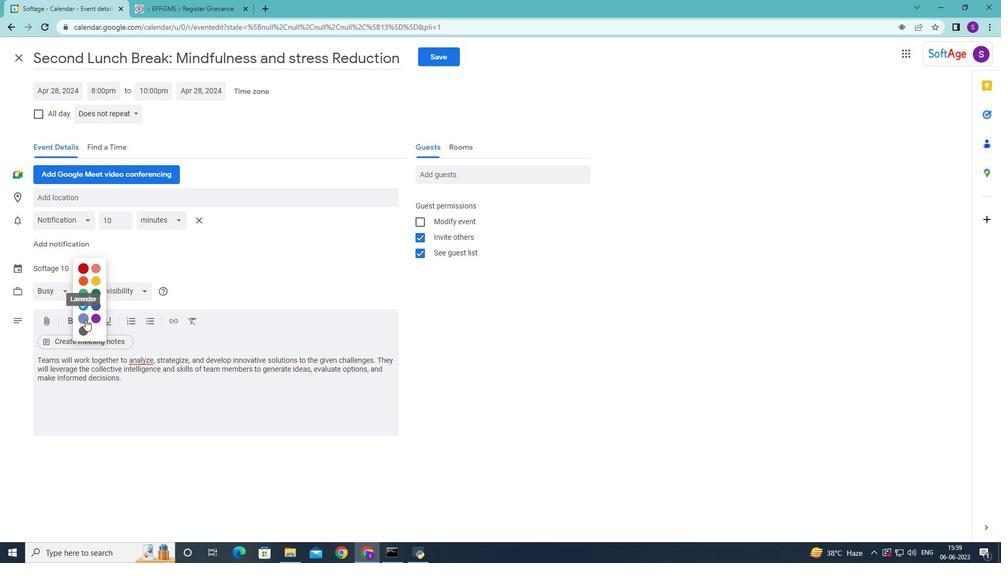 
Action: Mouse moved to (102, 202)
Screenshot: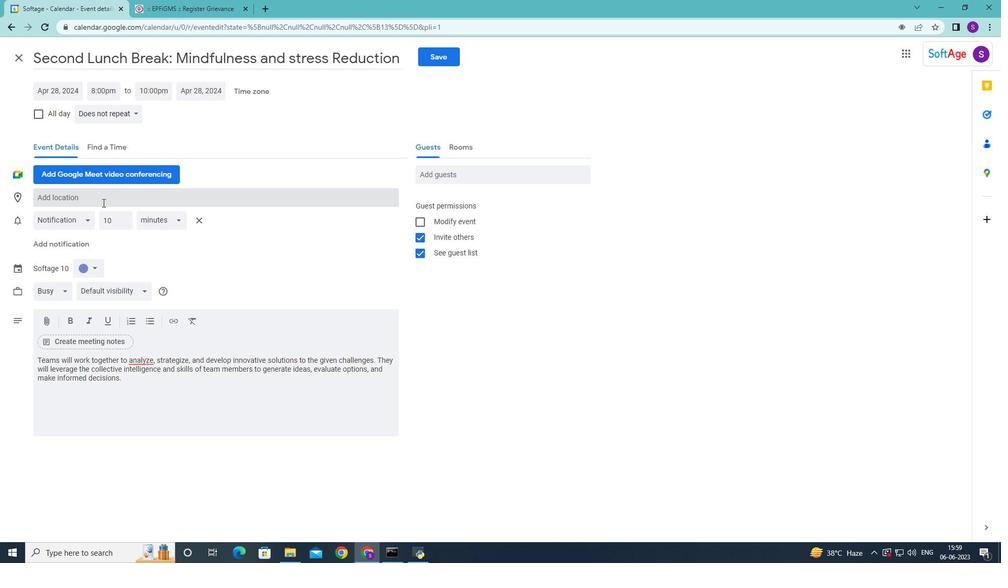 
Action: Mouse pressed left at (102, 202)
Screenshot: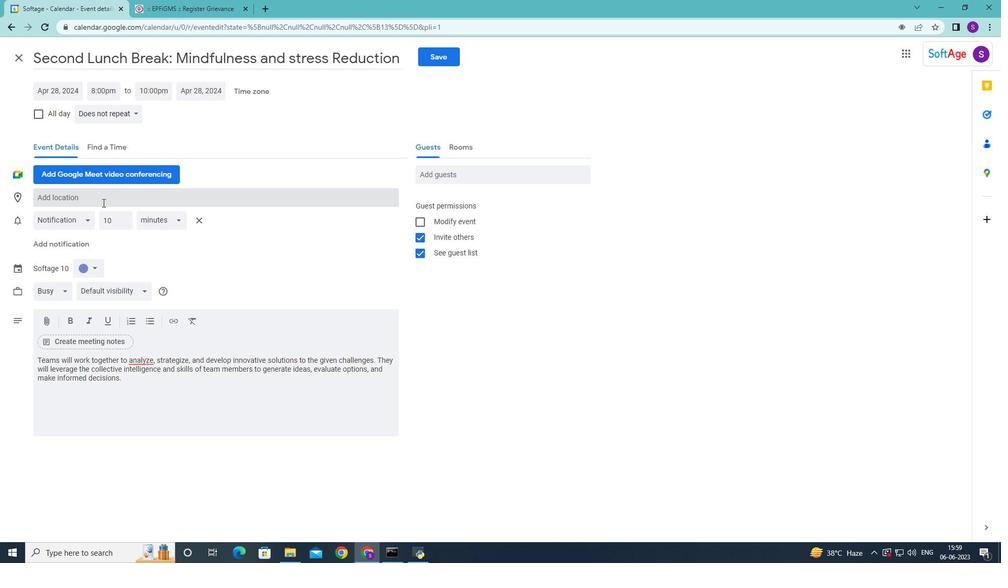 
Action: Key pressed 789<Key.space><Key.shift>Erchtheion<Key.space><Key.backspace>,<Key.space><Key.shift>Athens,<Key.space><Key.shift><Key.shift><Key.shift>Greece<Key.space>
Screenshot: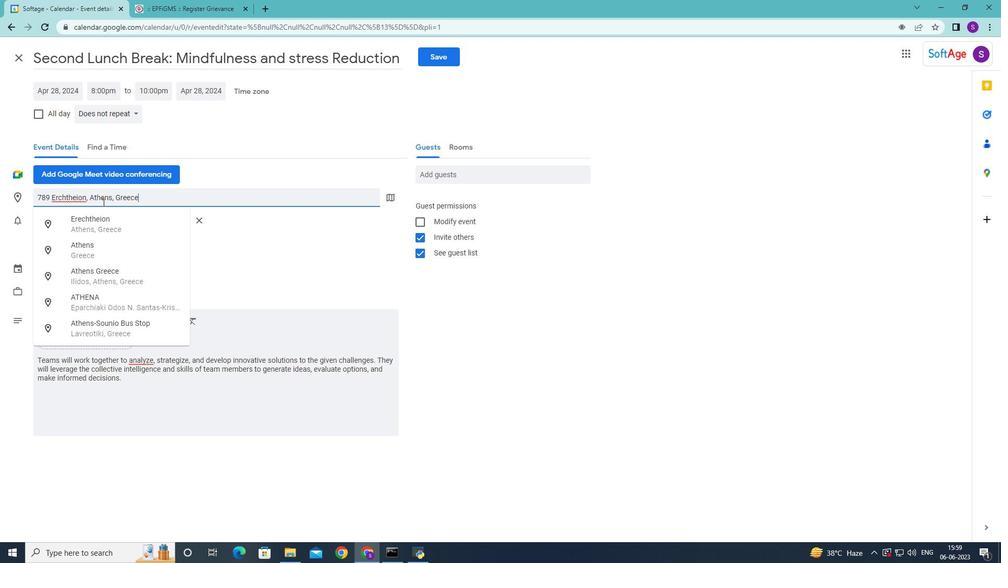 
Action: Mouse moved to (101, 222)
Screenshot: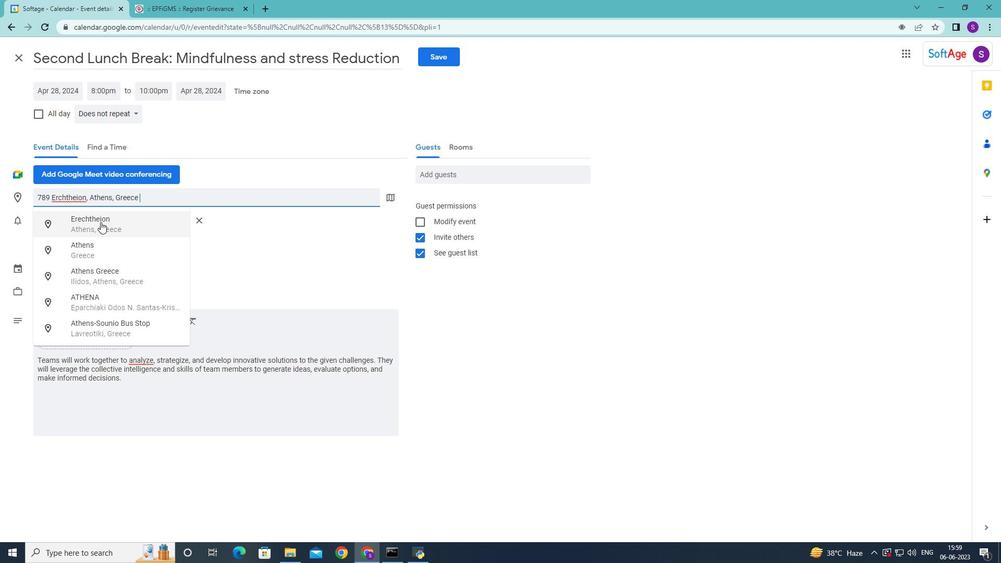 
Action: Mouse pressed left at (101, 222)
Screenshot: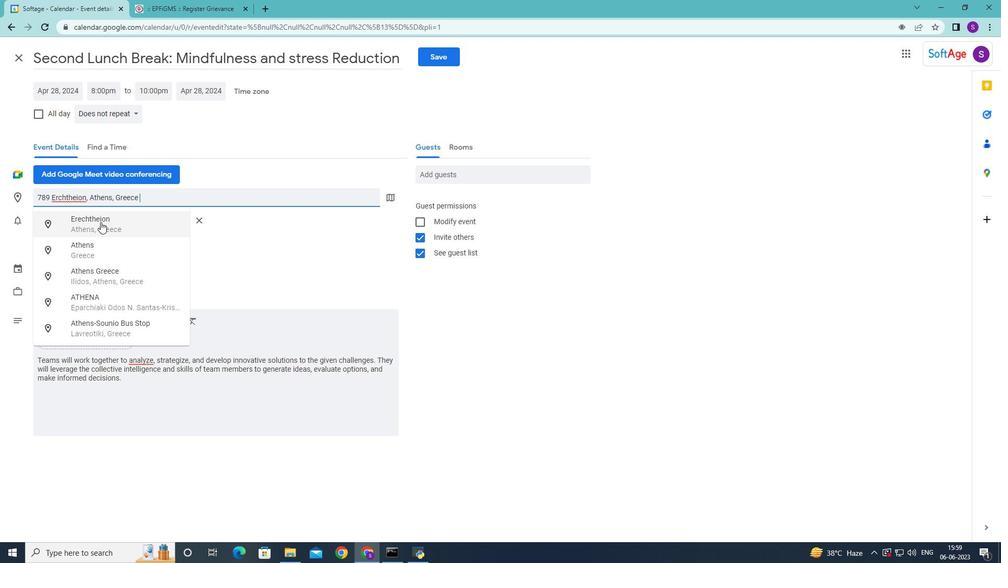 
Action: Mouse moved to (450, 174)
Screenshot: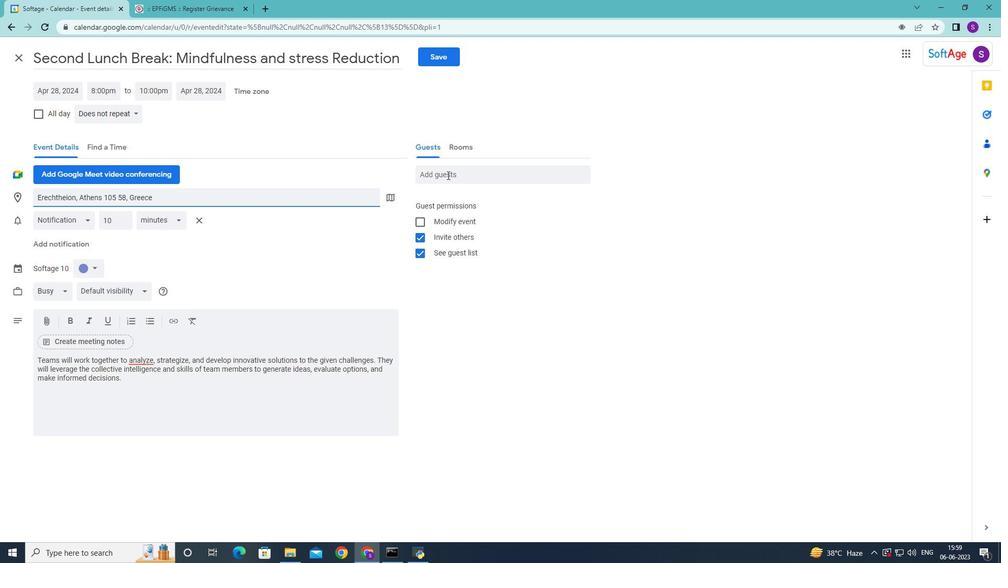 
Action: Mouse pressed left at (450, 174)
Screenshot: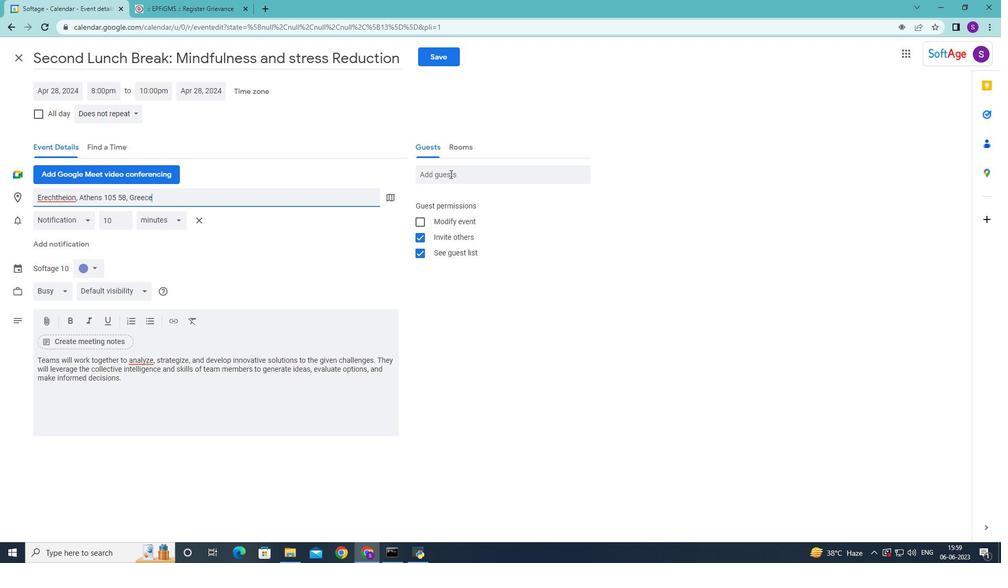 
Action: Key pressed <Key.shift>Softage.4<Key.shift>@softa
Screenshot: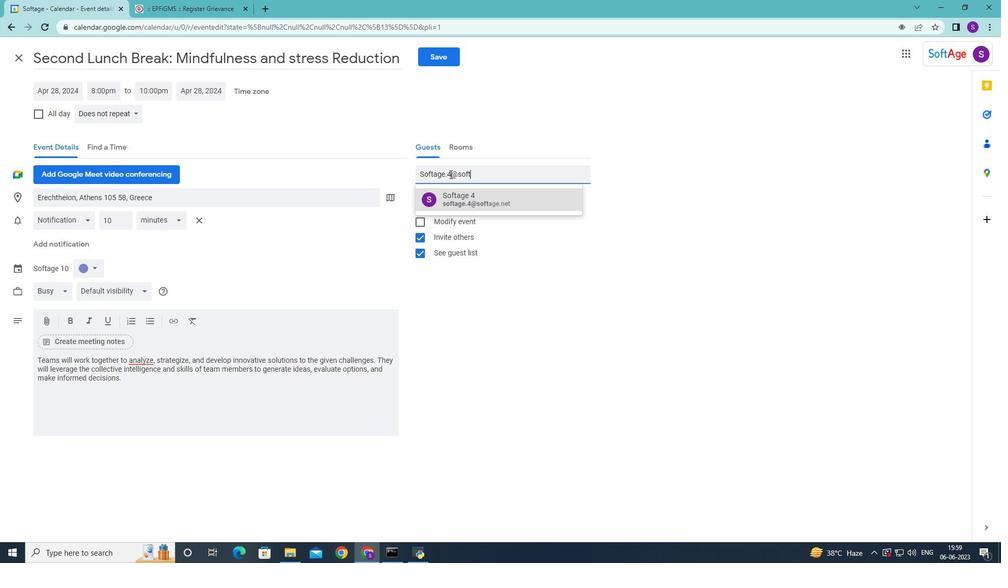 
Action: Mouse moved to (475, 200)
Screenshot: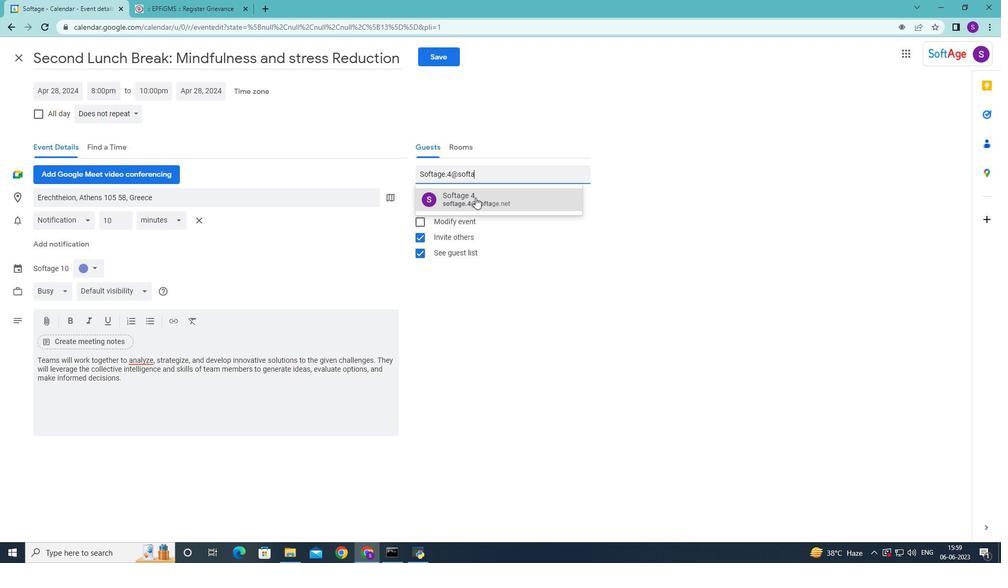
Action: Mouse pressed left at (475, 200)
Screenshot: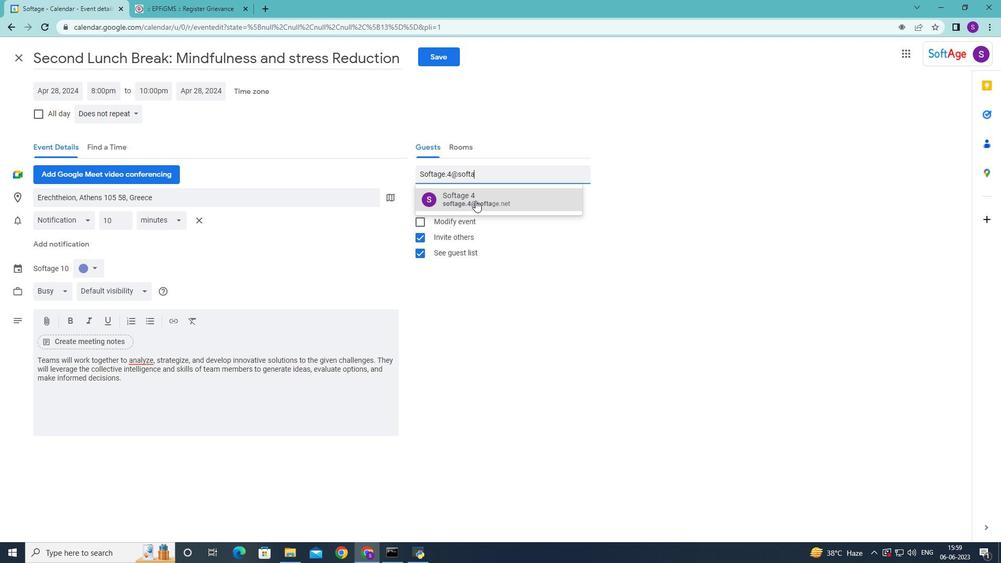 
Action: Mouse moved to (472, 173)
Screenshot: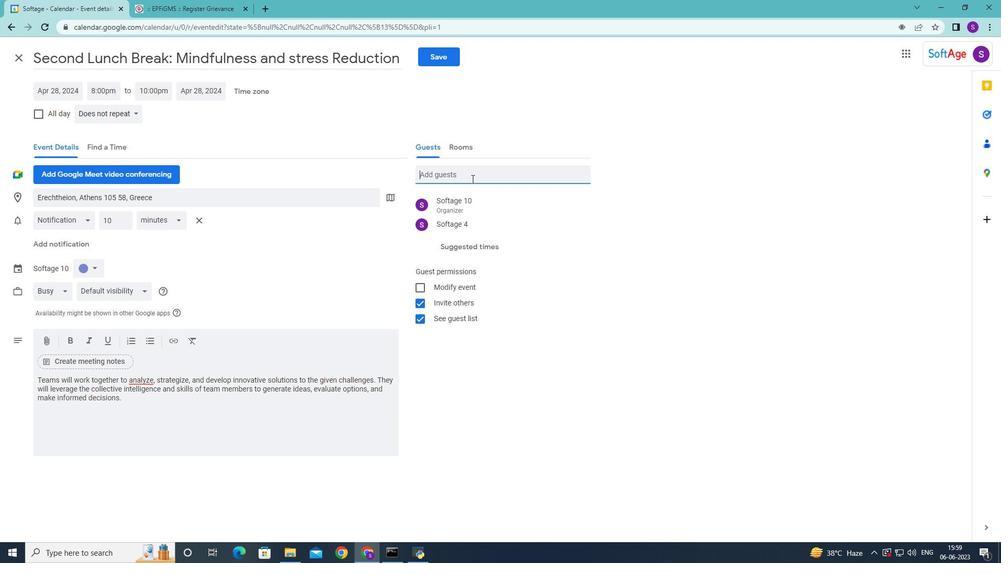 
Action: Mouse pressed left at (472, 173)
Screenshot: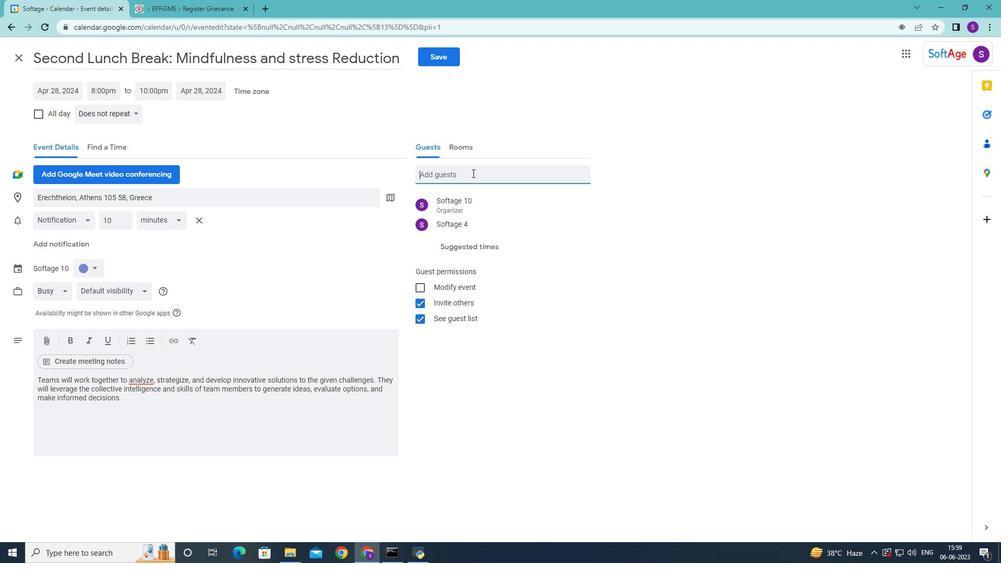 
Action: Key pressed <Key.shift>softage.5<Key.shift>@softage
Screenshot: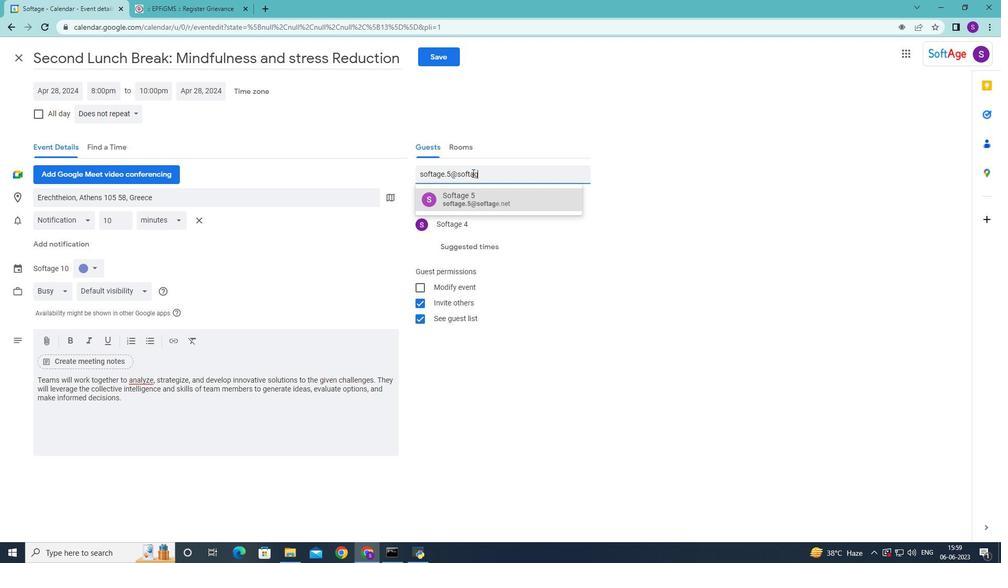 
Action: Mouse moved to (494, 204)
Screenshot: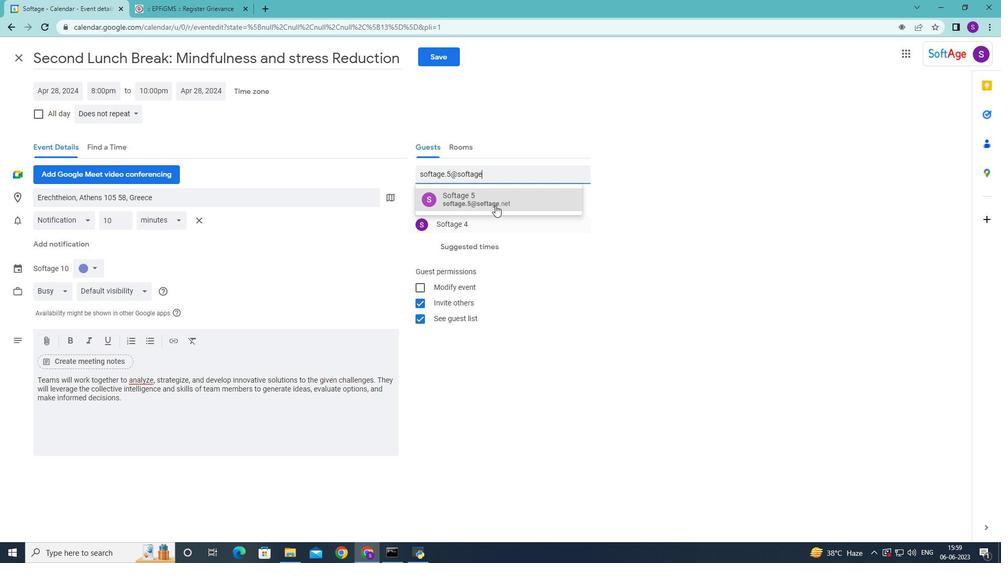 
Action: Mouse pressed left at (494, 204)
Screenshot: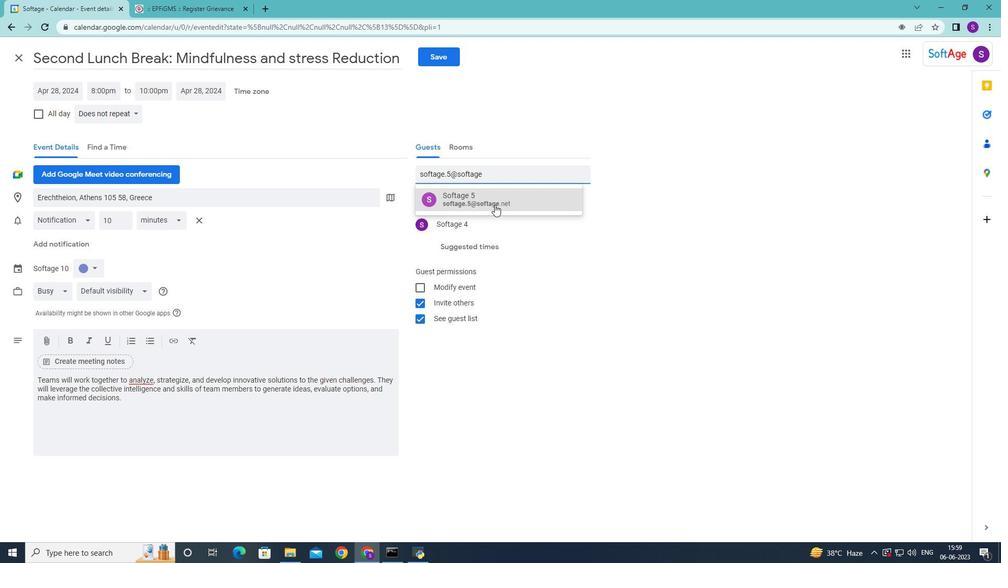 
Action: Mouse moved to (124, 114)
Screenshot: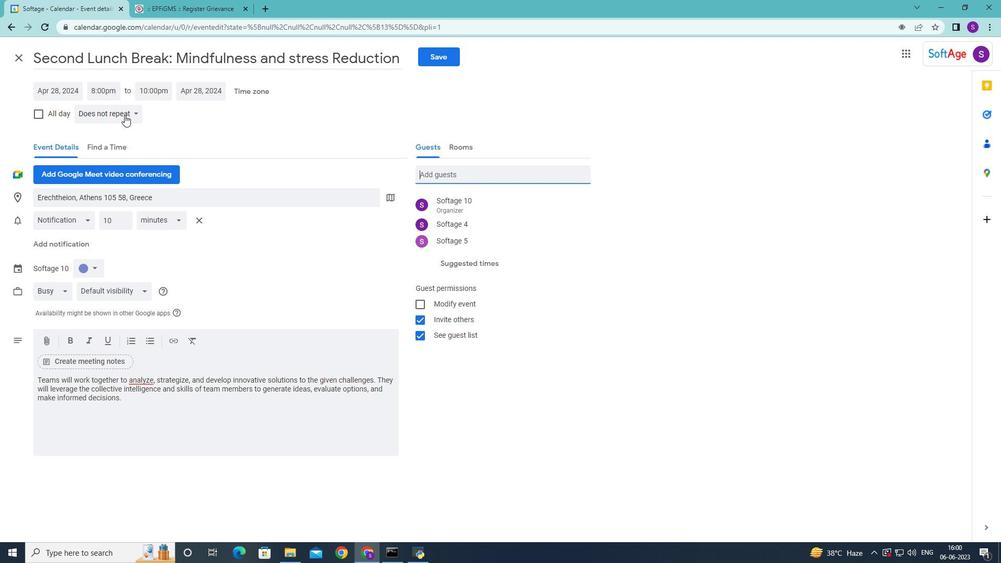 
Action: Mouse pressed left at (124, 114)
Screenshot: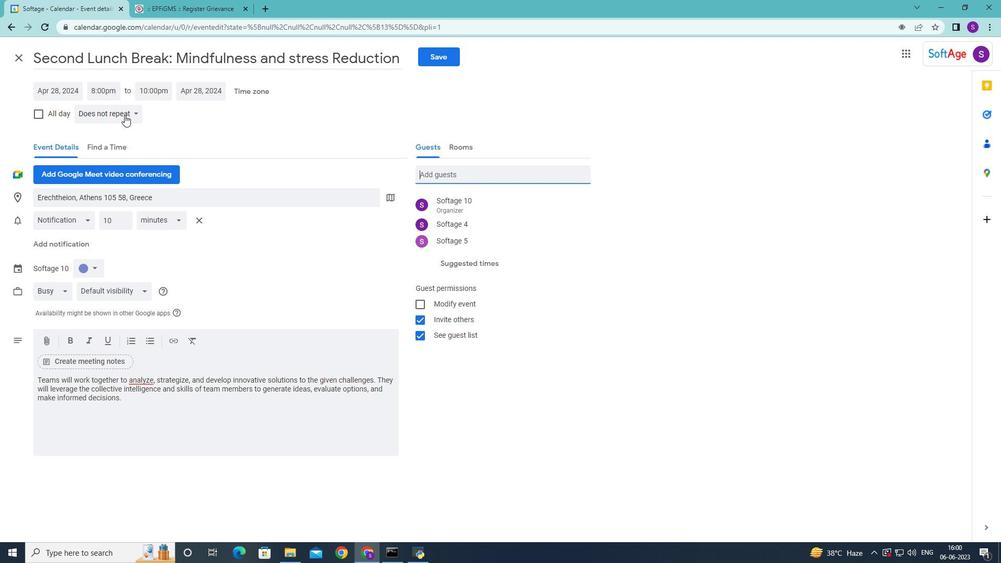 
Action: Mouse moved to (148, 229)
Screenshot: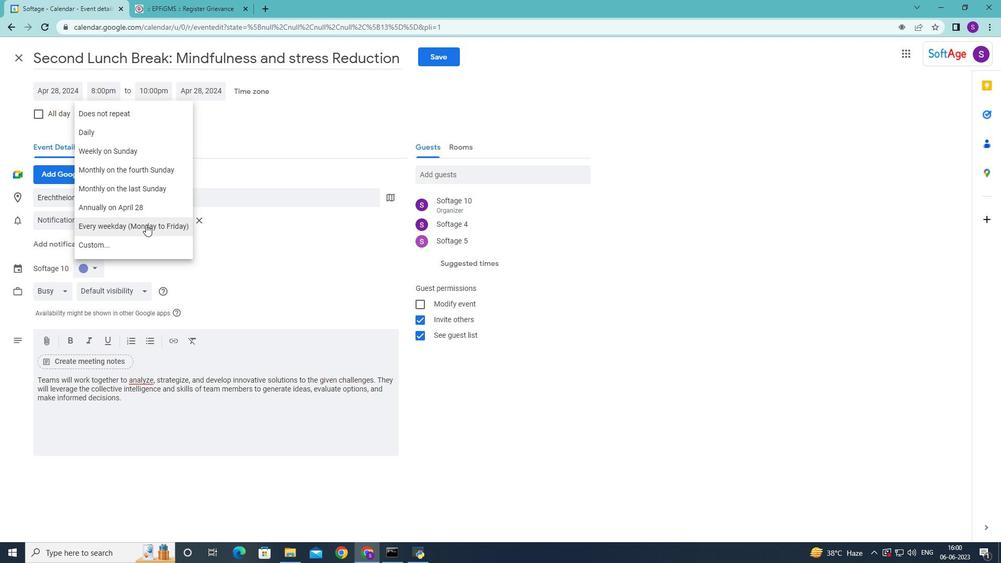 
Action: Mouse pressed left at (148, 229)
Screenshot: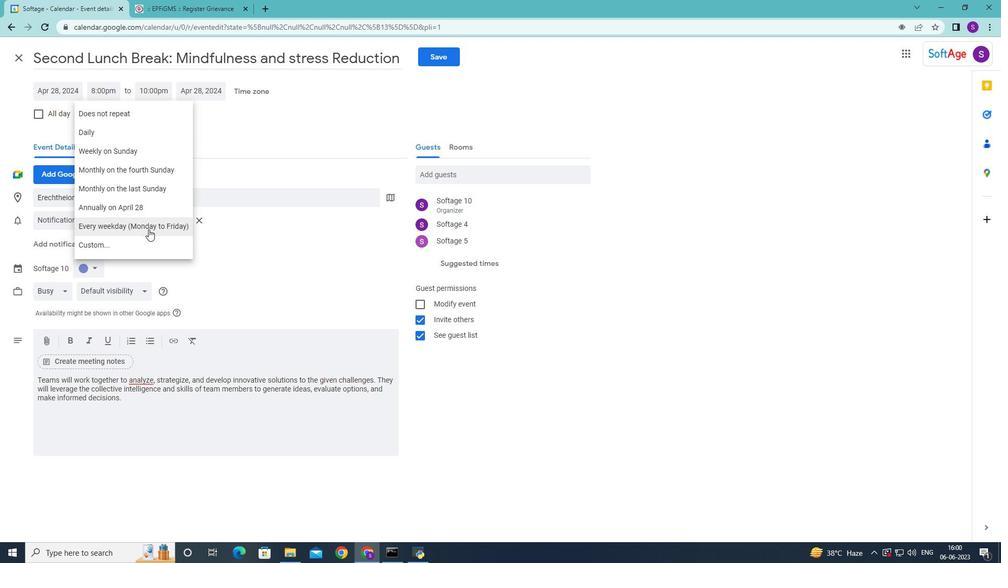 
Action: Mouse moved to (432, 52)
Screenshot: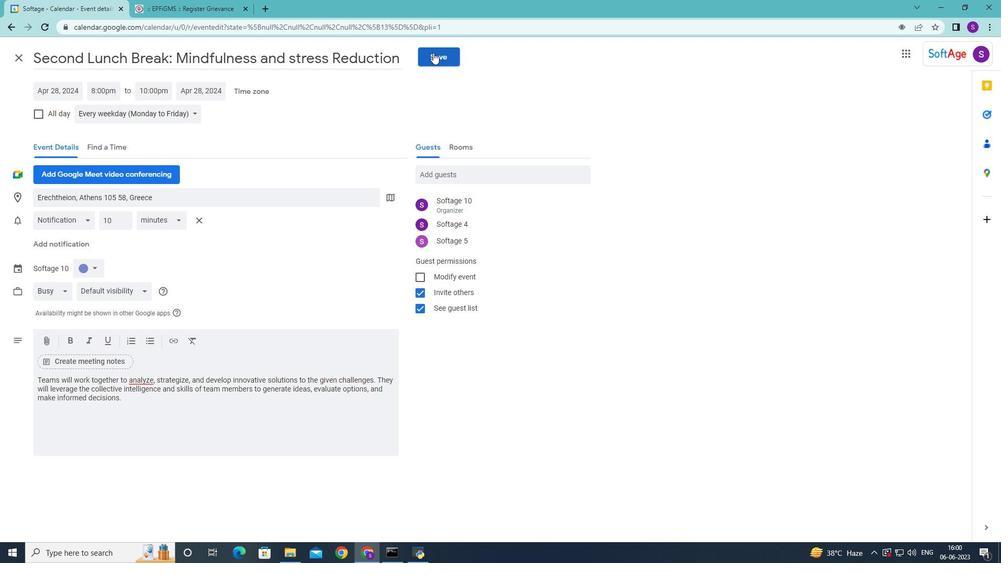 
Action: Mouse pressed left at (432, 52)
Screenshot: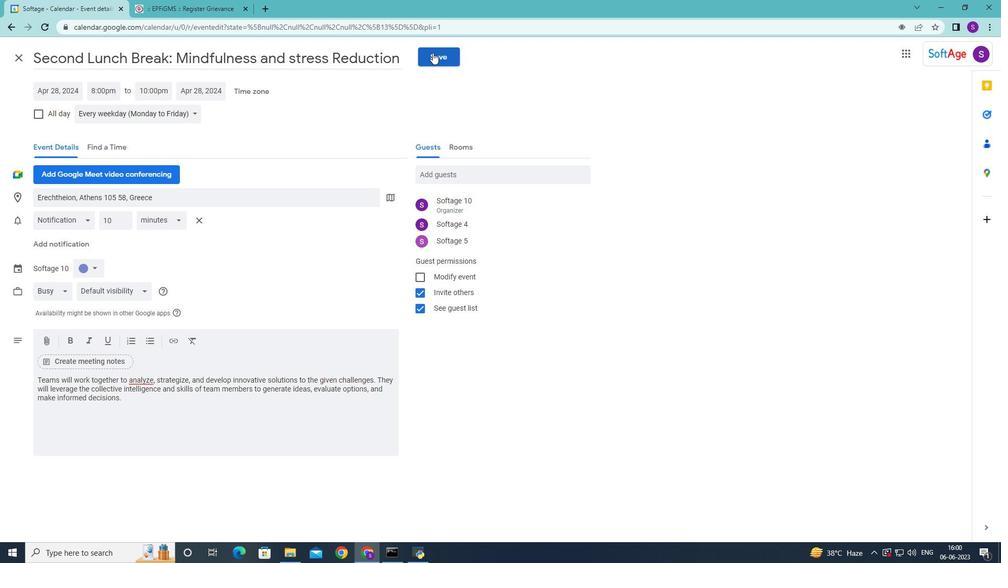 
Action: Mouse moved to (599, 313)
Screenshot: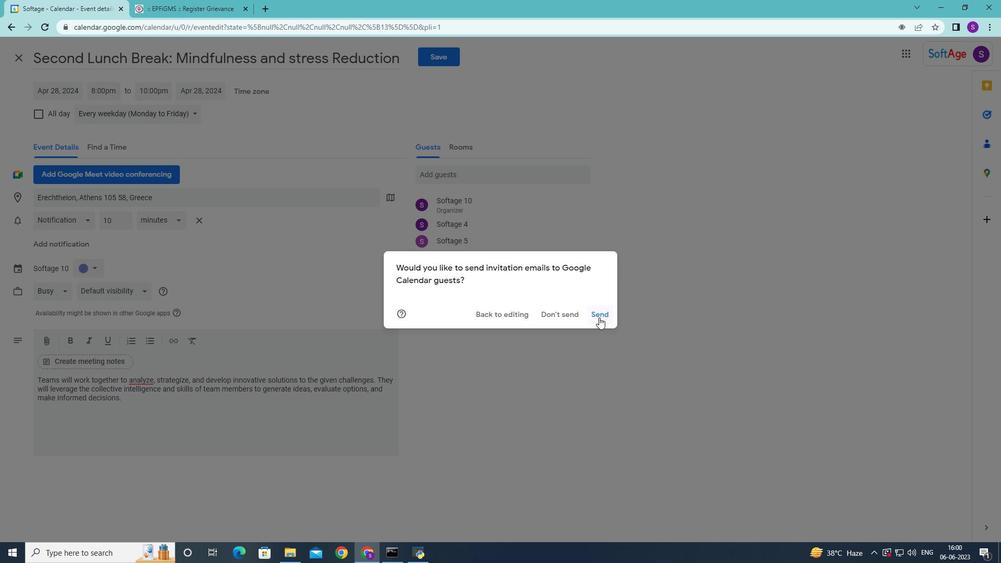 
Action: Mouse pressed left at (599, 313)
Screenshot: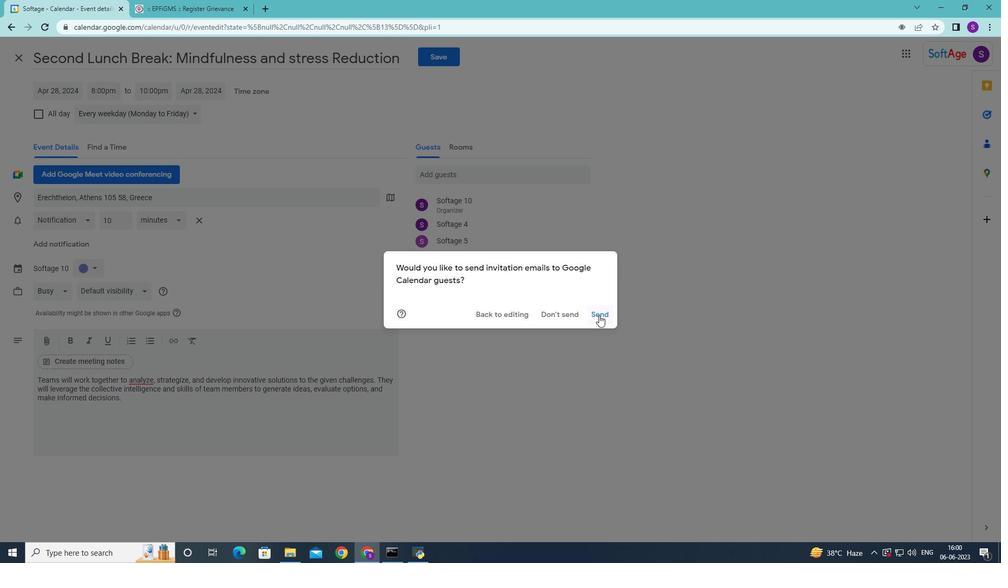 
Action: Mouse moved to (370, 369)
Screenshot: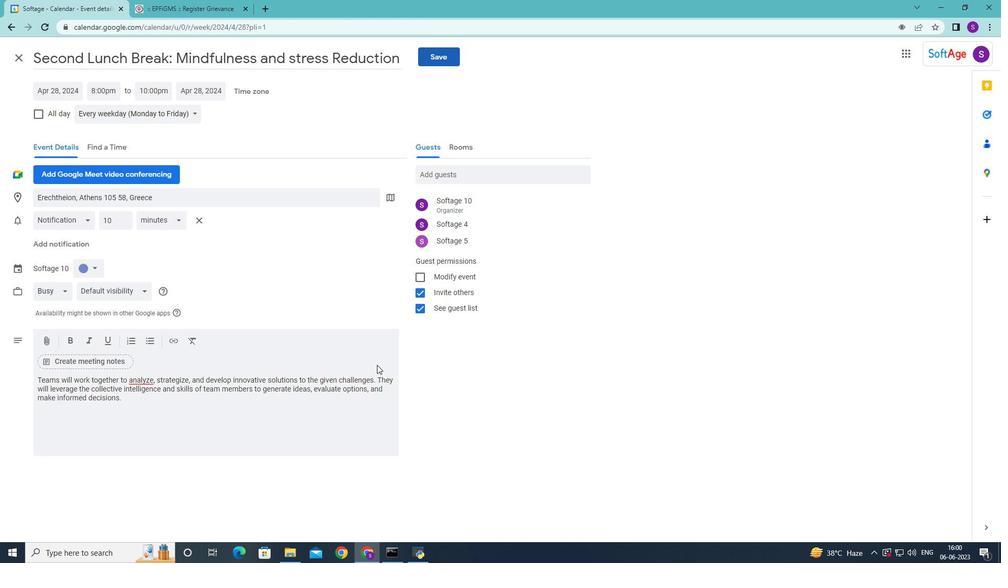 
